 Task: Create a due date automation trigger when advanced on, on the wednesday before a card is due add basic assigned to me at 11:00 AM.
Action: Mouse moved to (1081, 338)
Screenshot: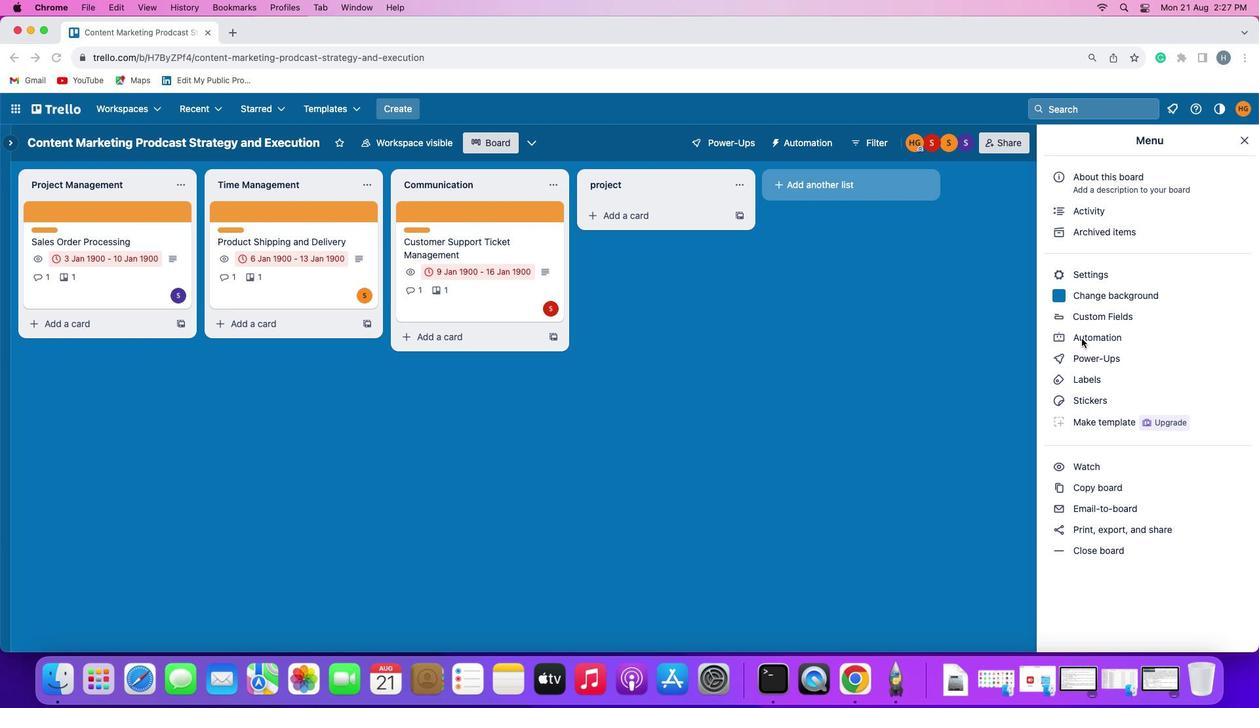 
Action: Mouse pressed left at (1081, 338)
Screenshot: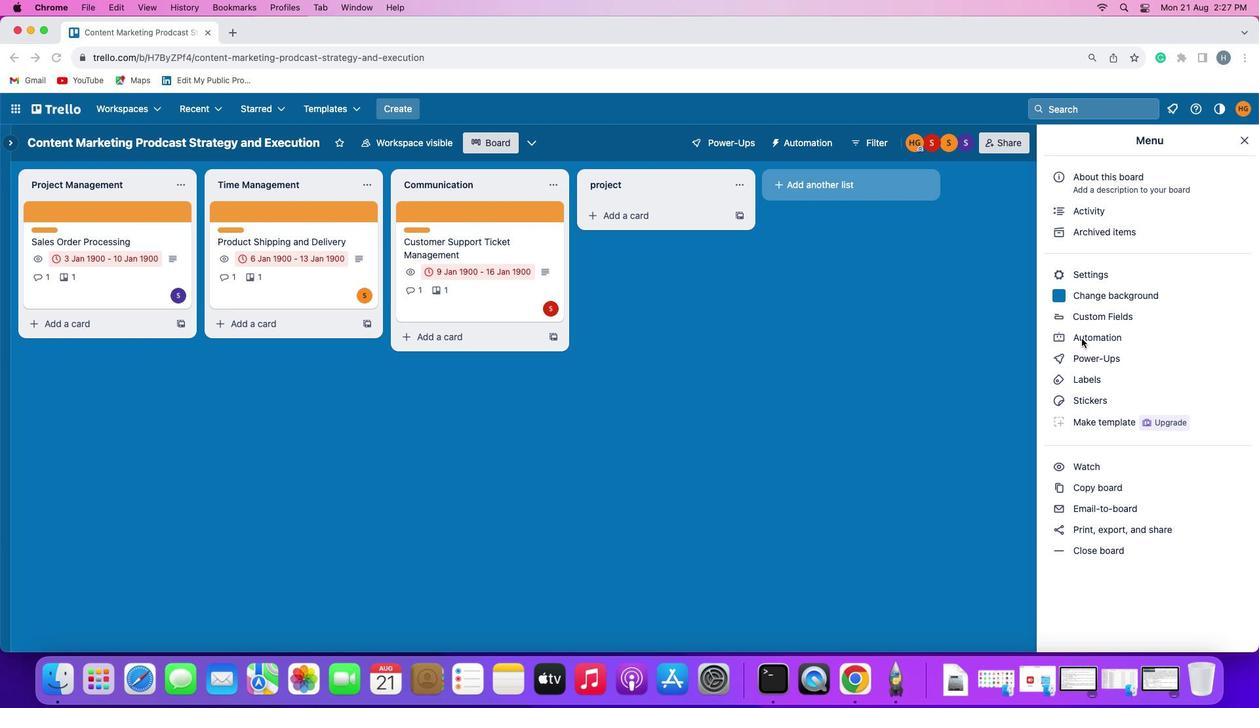 
Action: Mouse pressed left at (1081, 338)
Screenshot: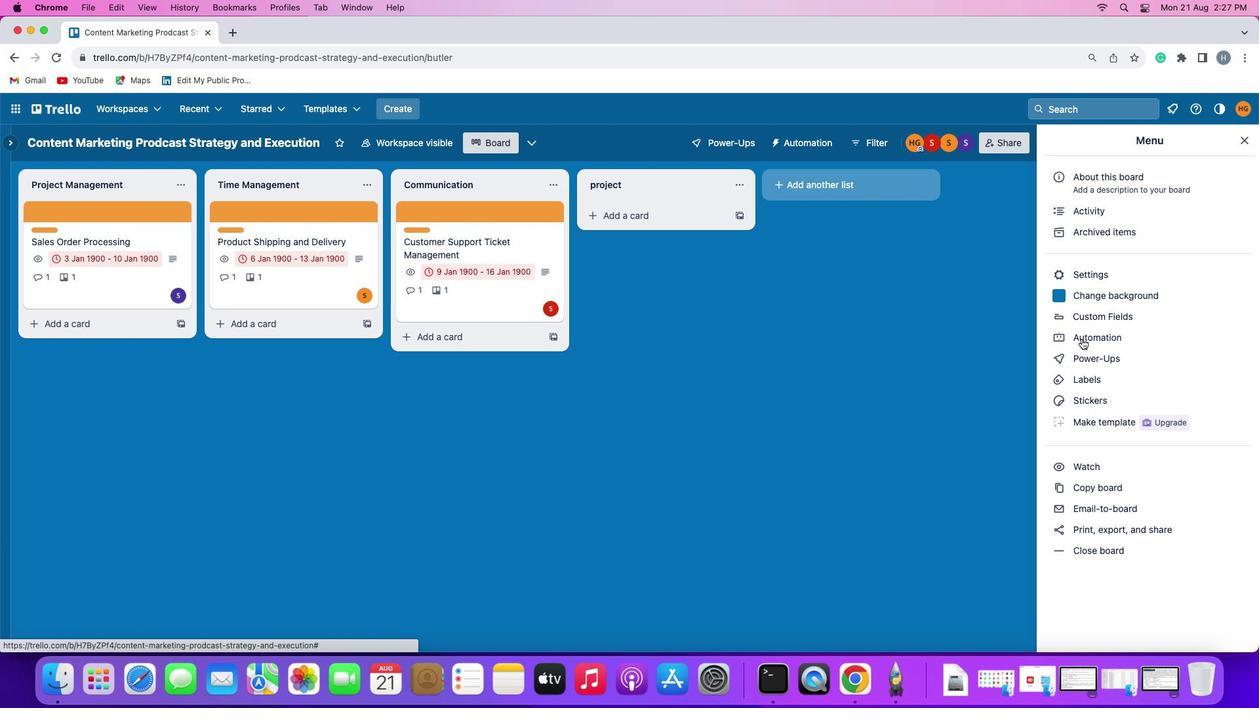 
Action: Mouse moved to (96, 310)
Screenshot: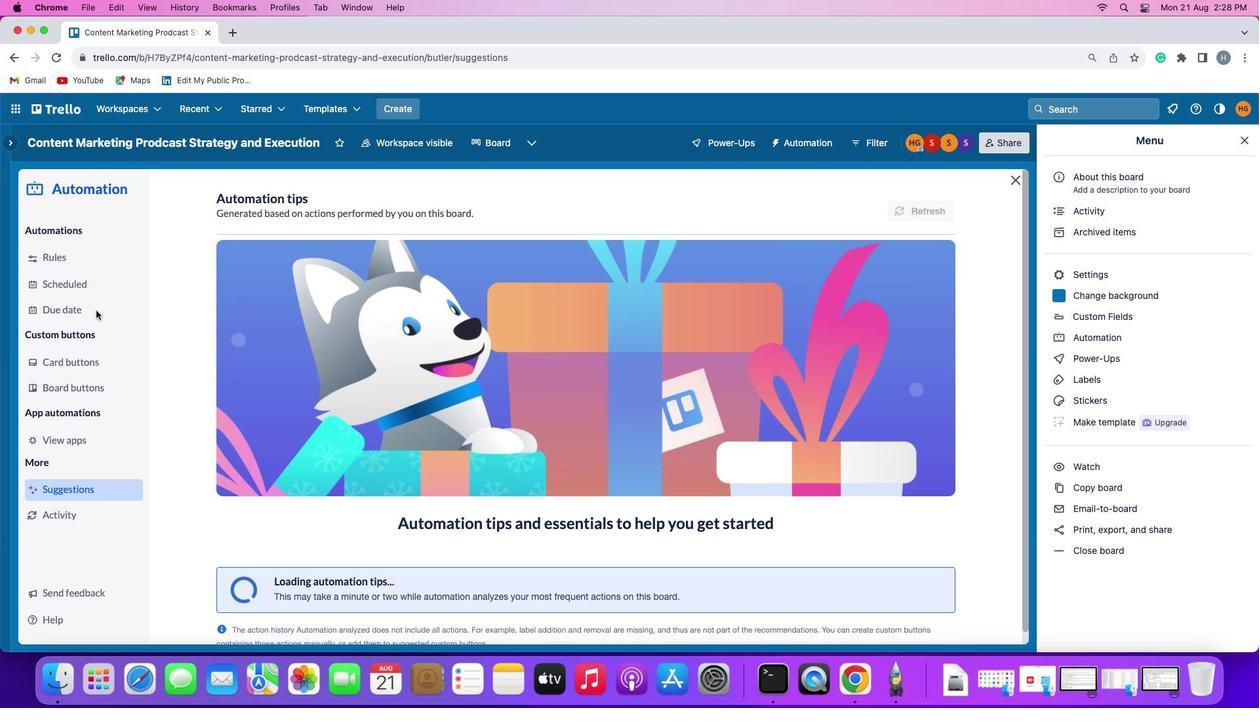 
Action: Mouse pressed left at (96, 310)
Screenshot: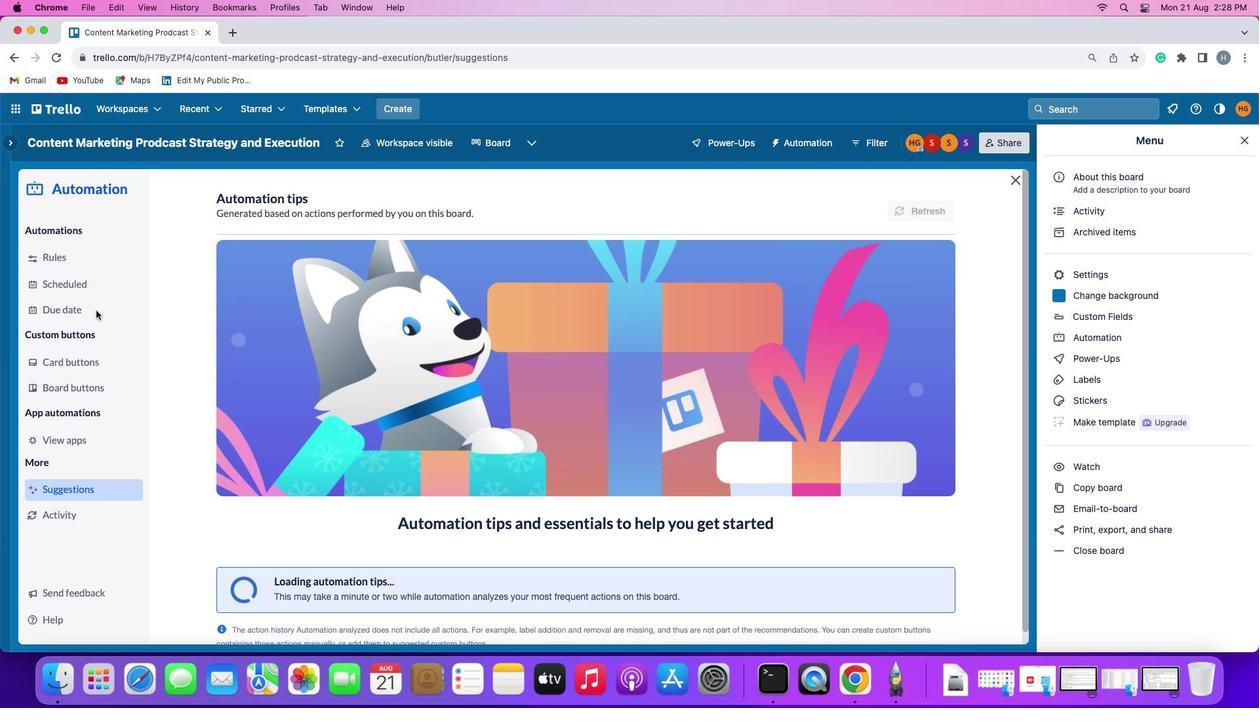 
Action: Mouse moved to (876, 204)
Screenshot: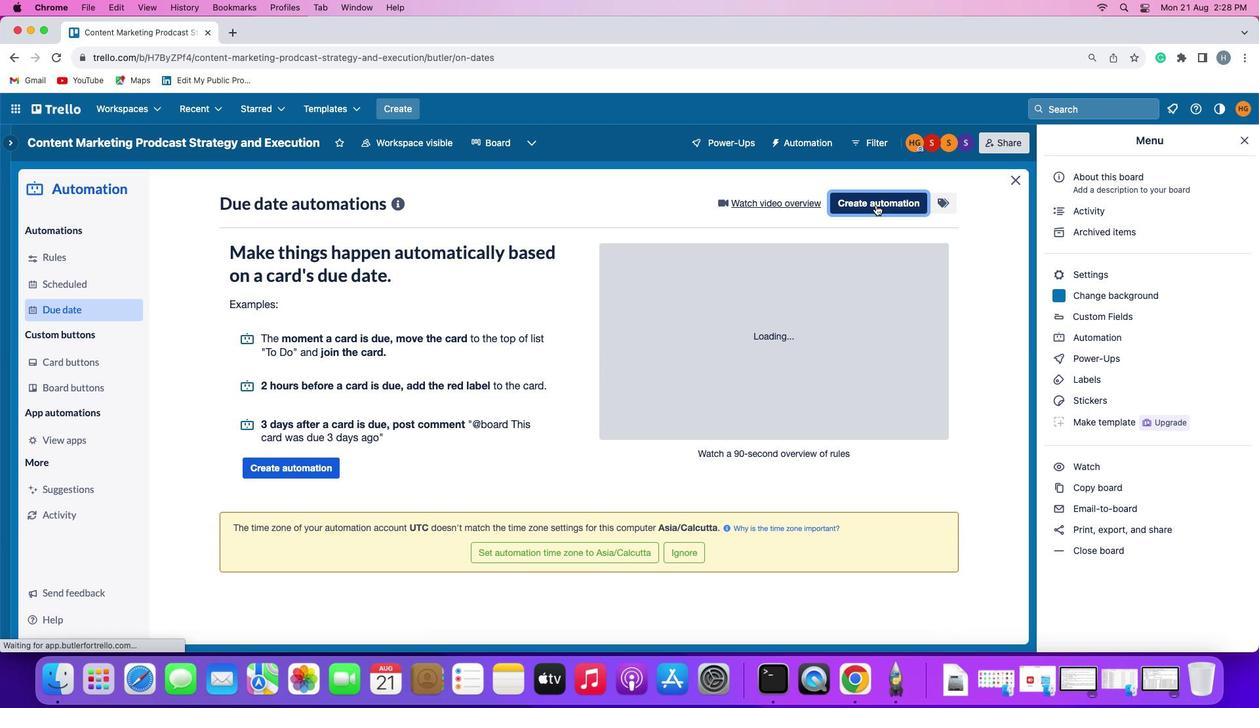 
Action: Mouse pressed left at (876, 204)
Screenshot: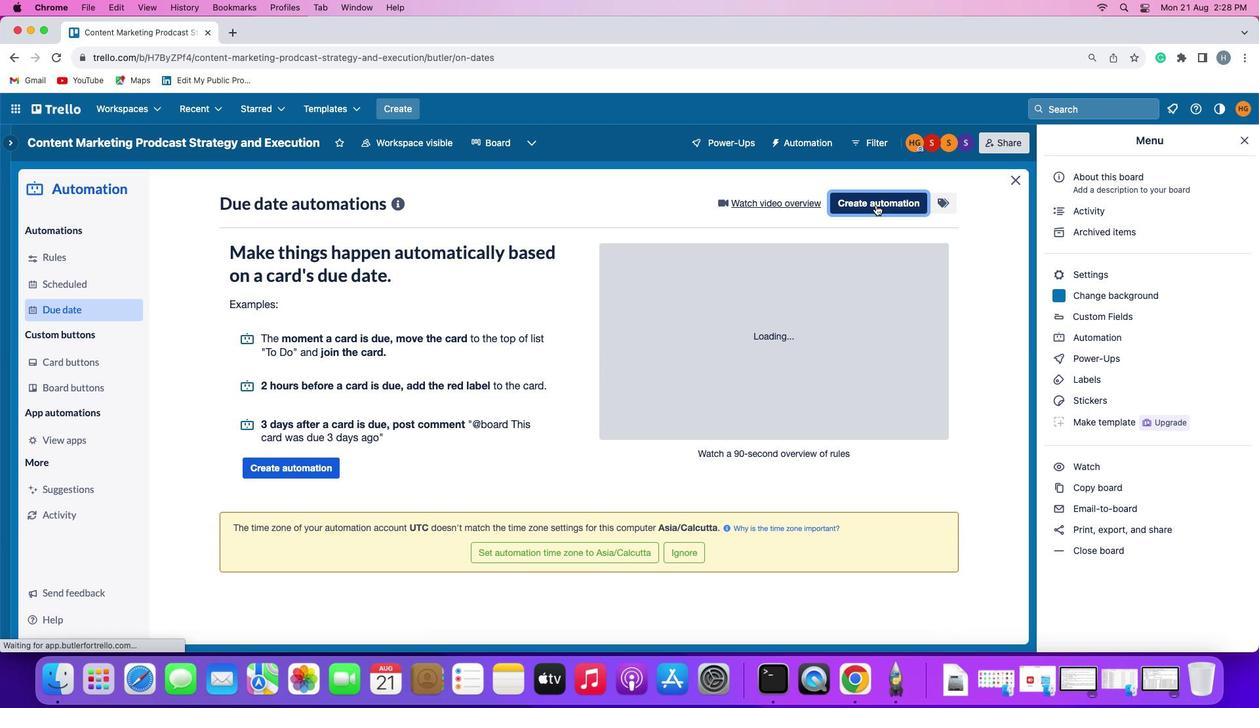 
Action: Mouse moved to (288, 331)
Screenshot: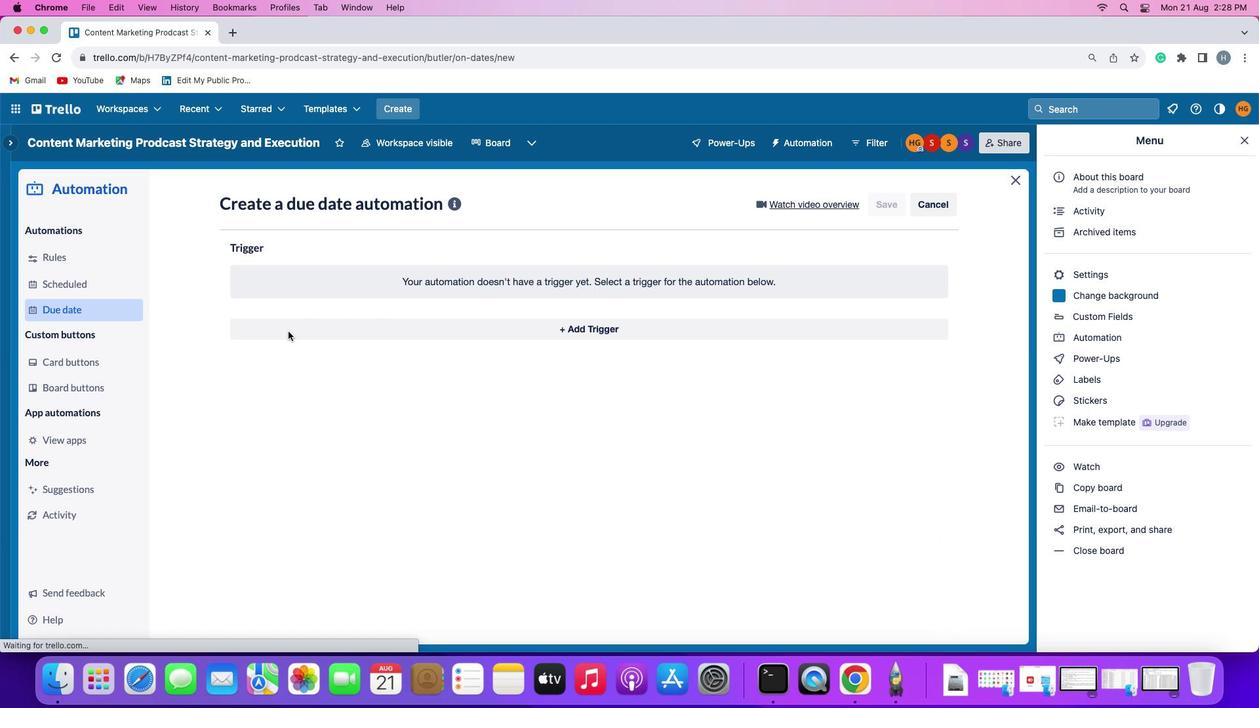 
Action: Mouse pressed left at (288, 331)
Screenshot: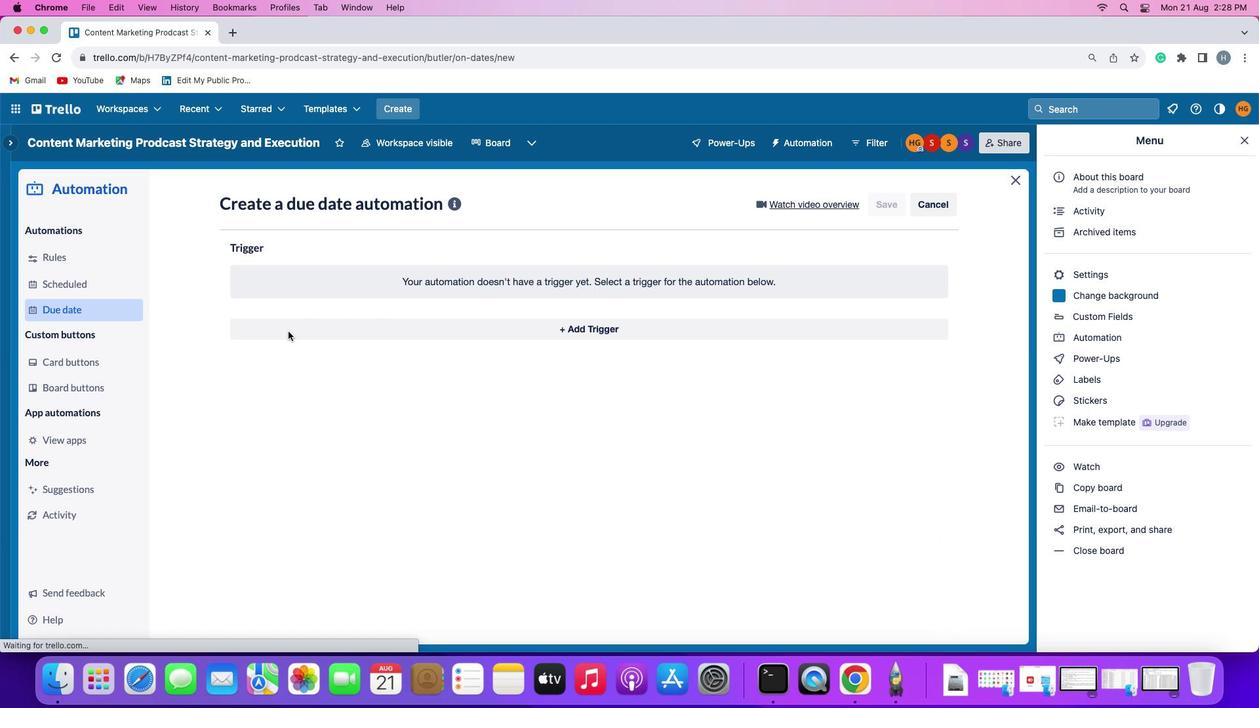 
Action: Mouse moved to (278, 568)
Screenshot: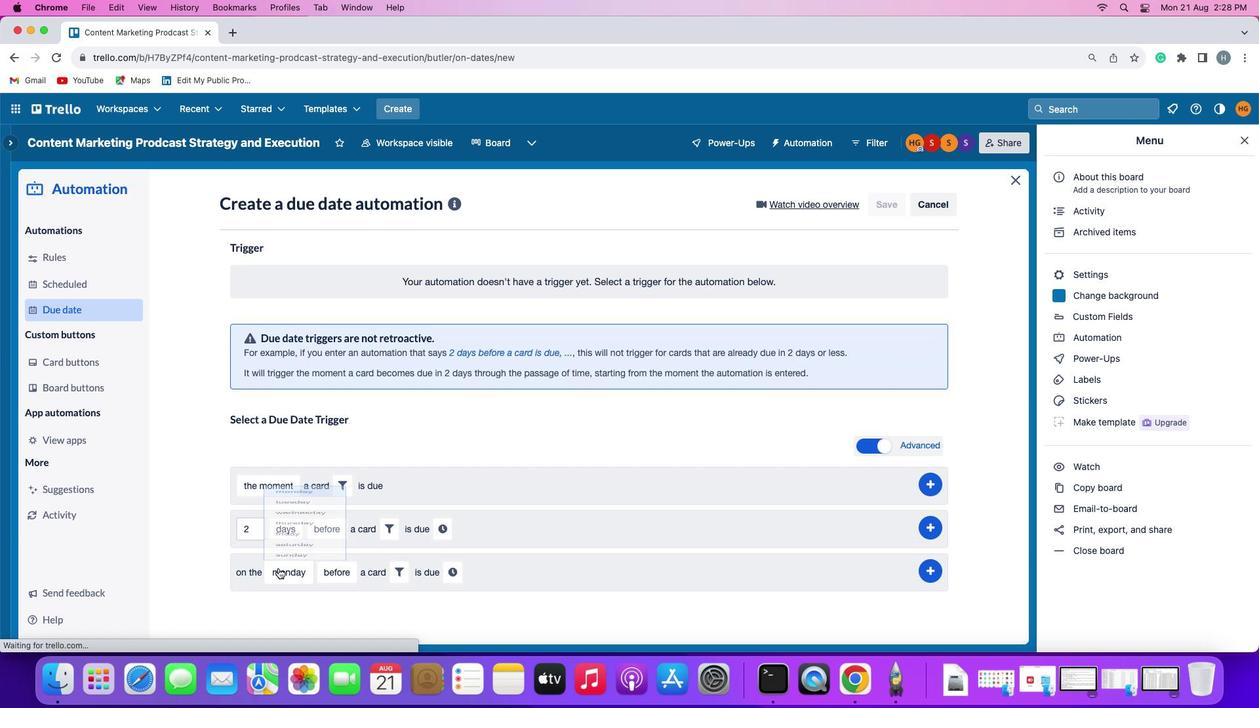 
Action: Mouse pressed left at (278, 568)
Screenshot: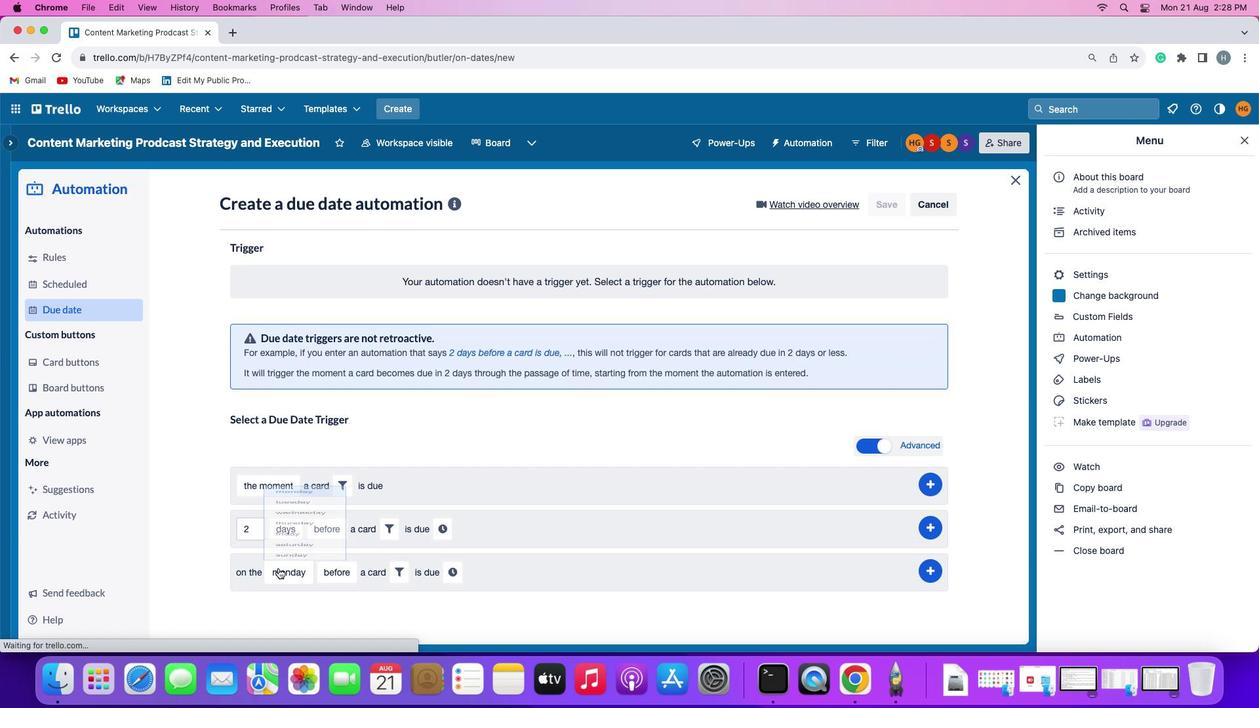
Action: Mouse moved to (297, 442)
Screenshot: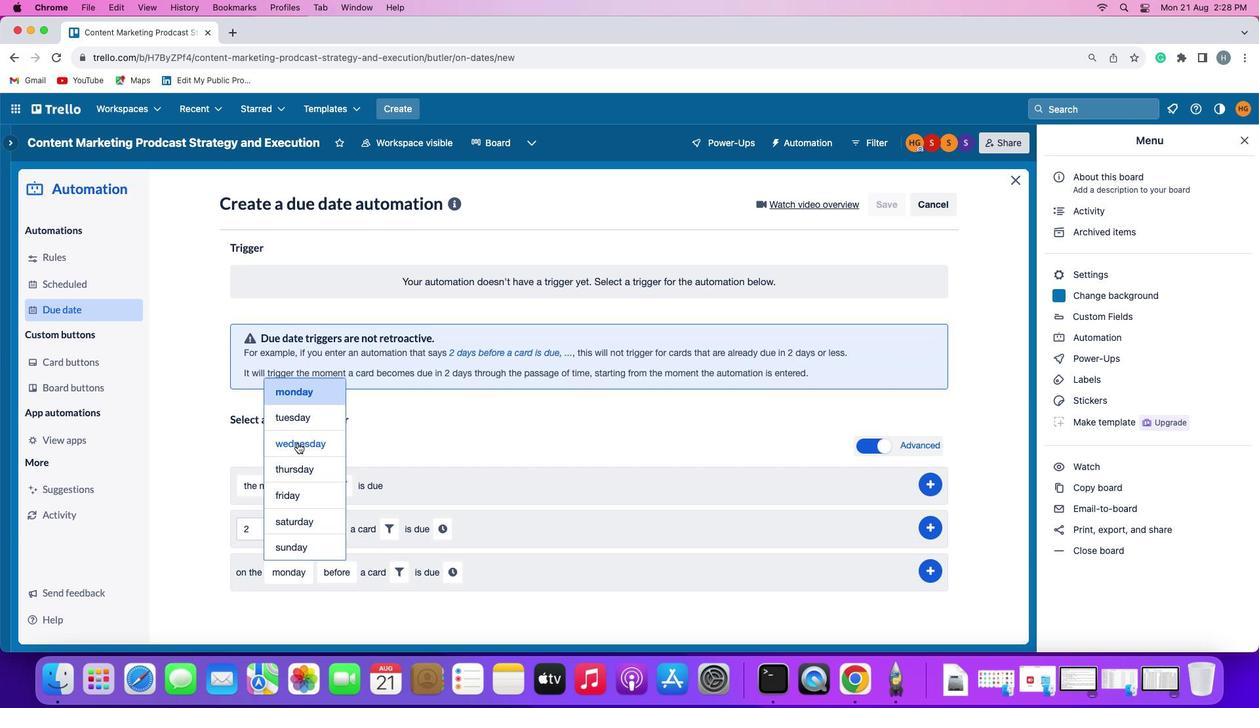 
Action: Mouse pressed left at (297, 442)
Screenshot: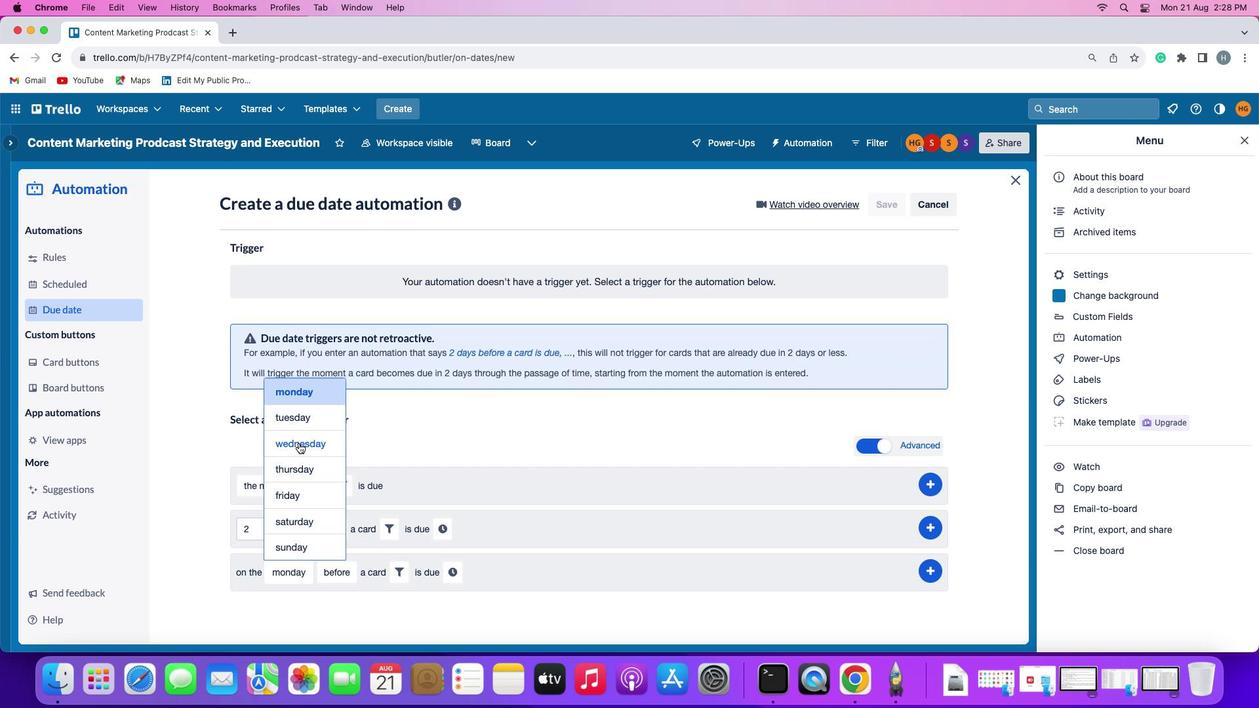 
Action: Mouse moved to (342, 571)
Screenshot: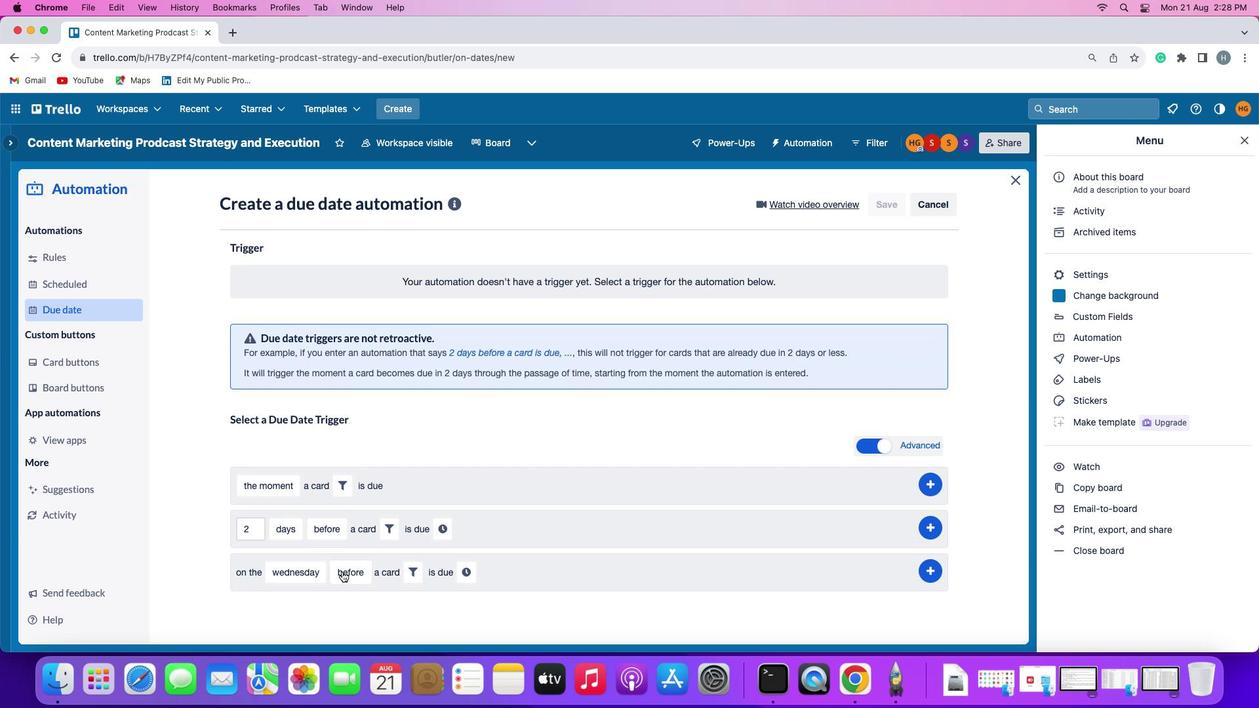 
Action: Mouse pressed left at (342, 571)
Screenshot: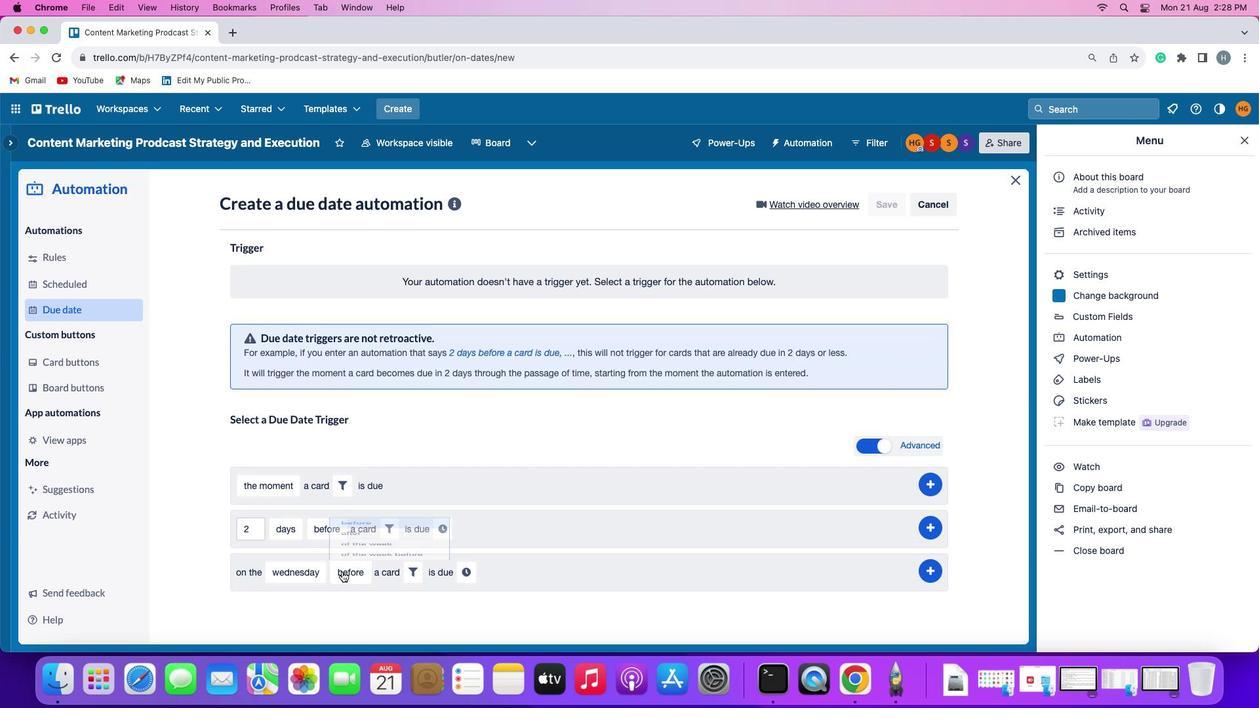 
Action: Mouse moved to (394, 466)
Screenshot: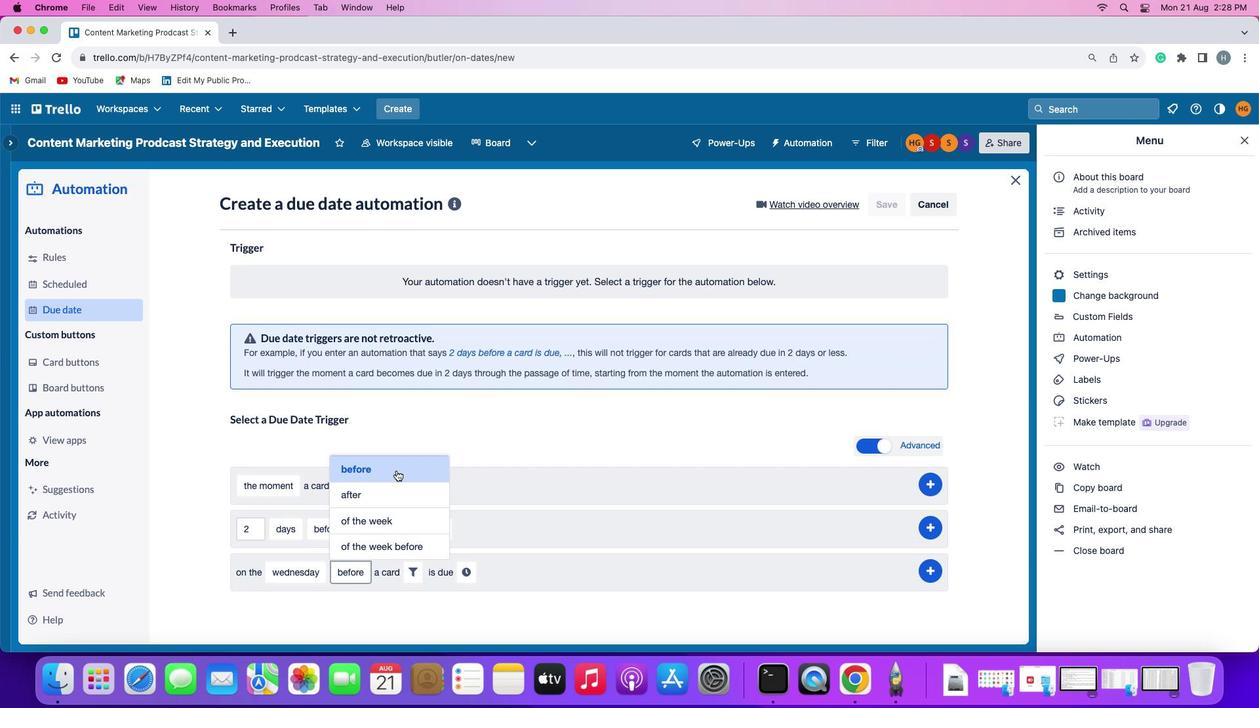 
Action: Mouse pressed left at (394, 466)
Screenshot: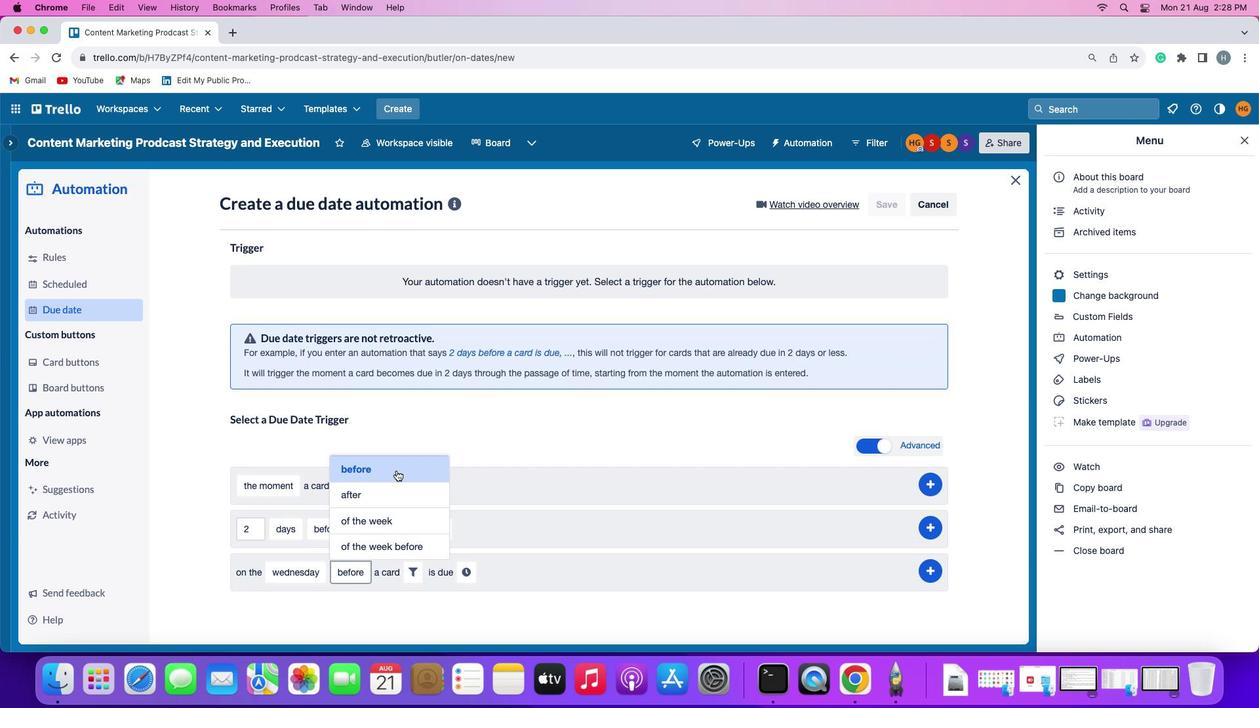 
Action: Mouse moved to (413, 577)
Screenshot: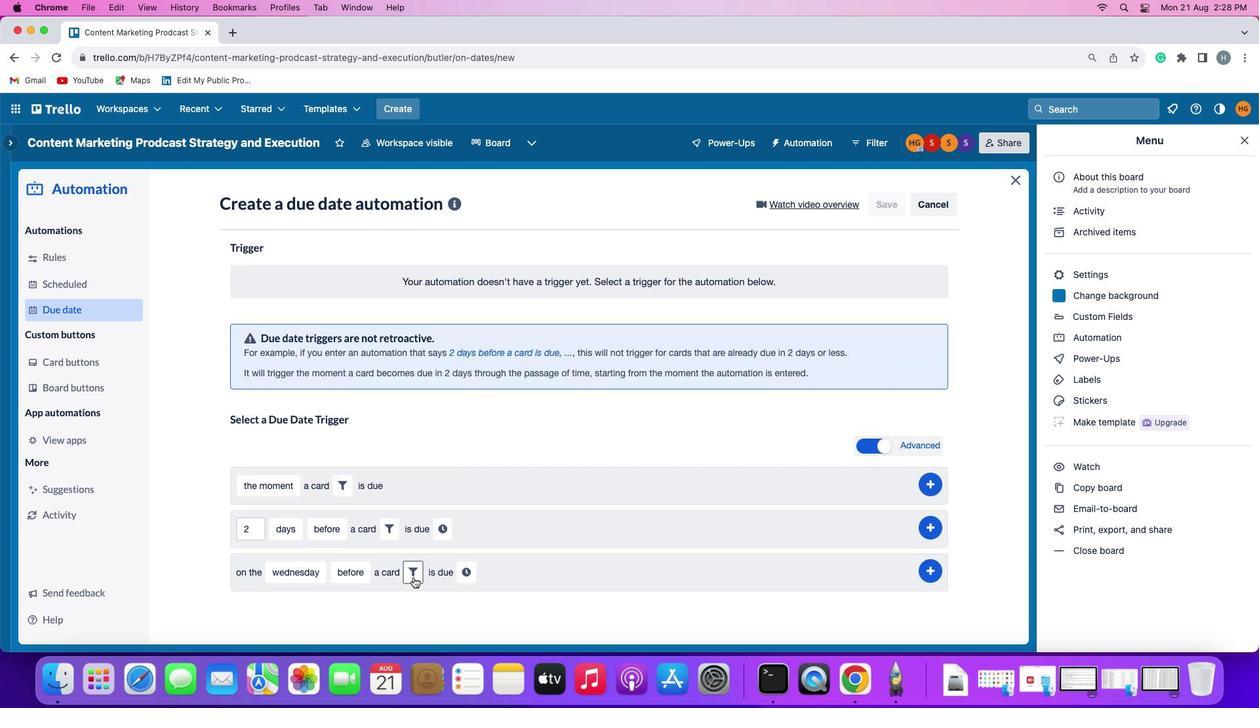 
Action: Mouse pressed left at (413, 577)
Screenshot: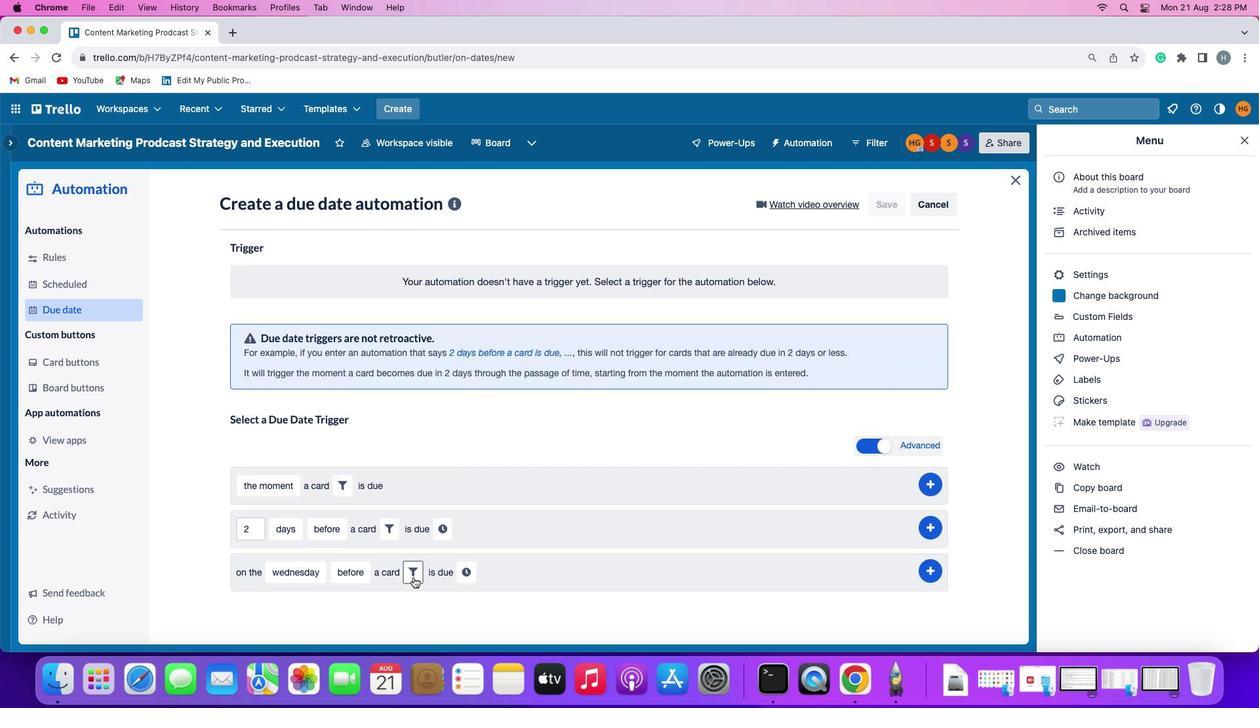 
Action: Mouse moved to (379, 607)
Screenshot: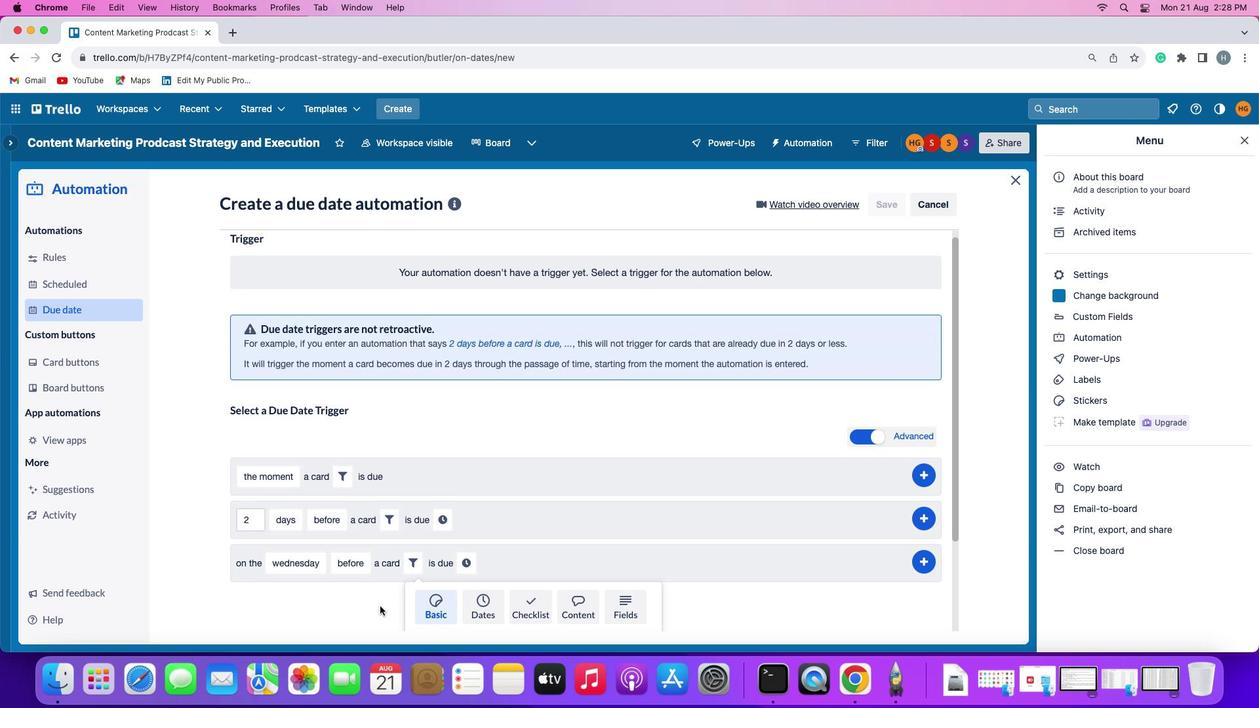 
Action: Mouse scrolled (379, 607) with delta (0, 0)
Screenshot: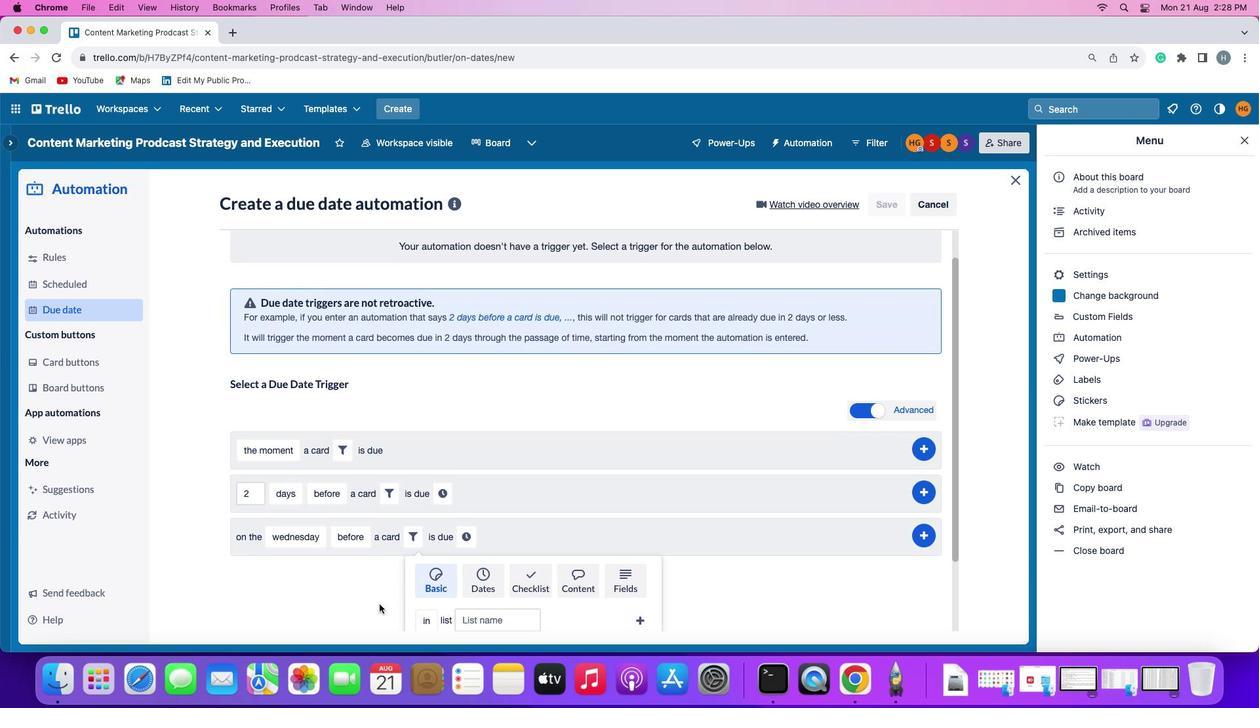 
Action: Mouse moved to (379, 606)
Screenshot: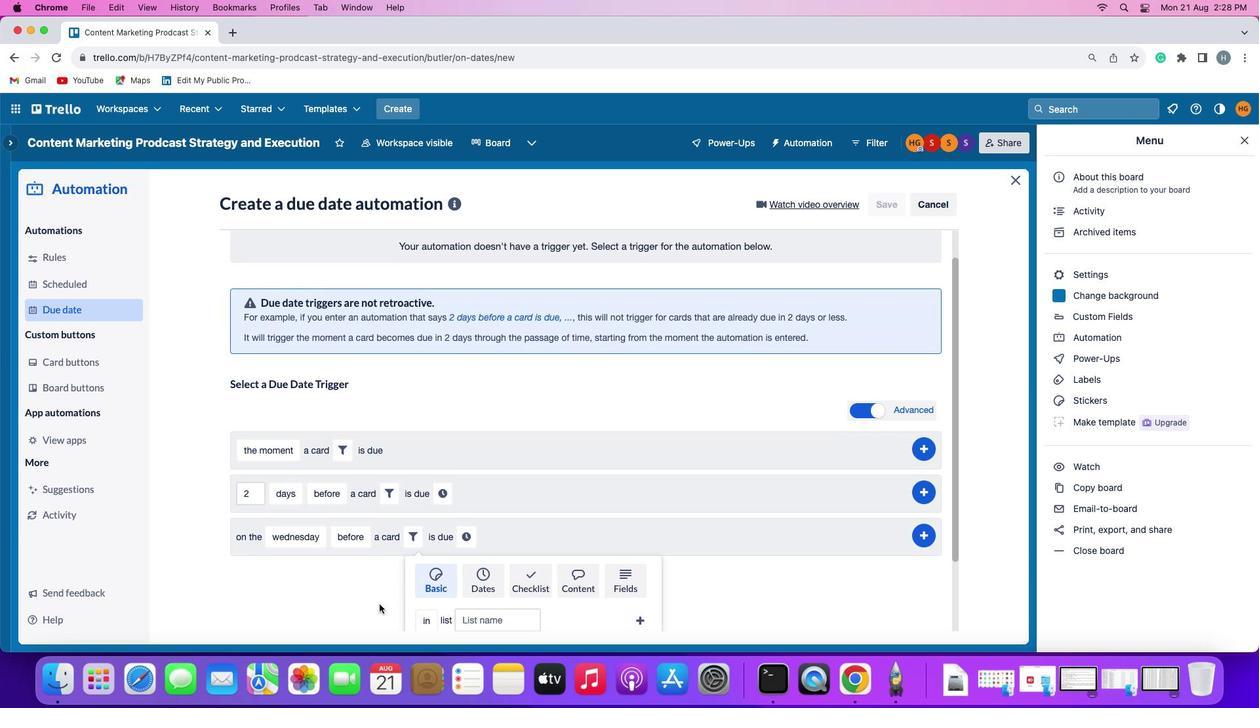 
Action: Mouse scrolled (379, 606) with delta (0, 0)
Screenshot: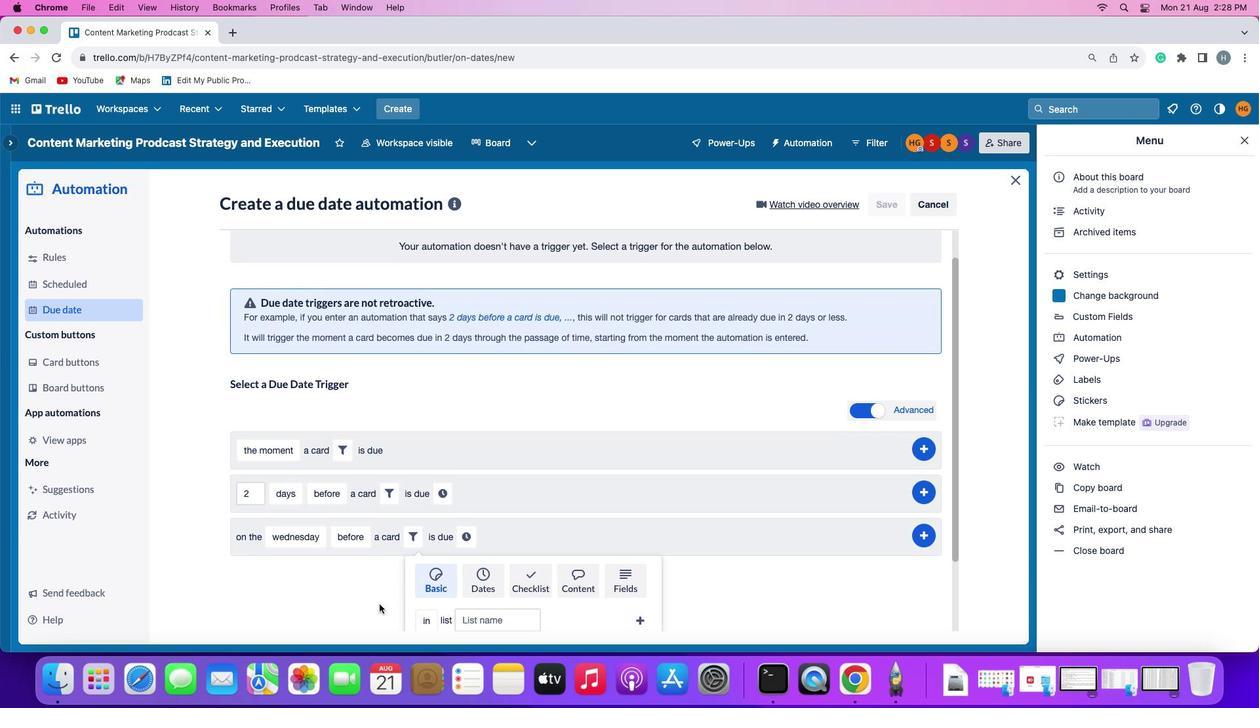 
Action: Mouse scrolled (379, 606) with delta (0, -2)
Screenshot: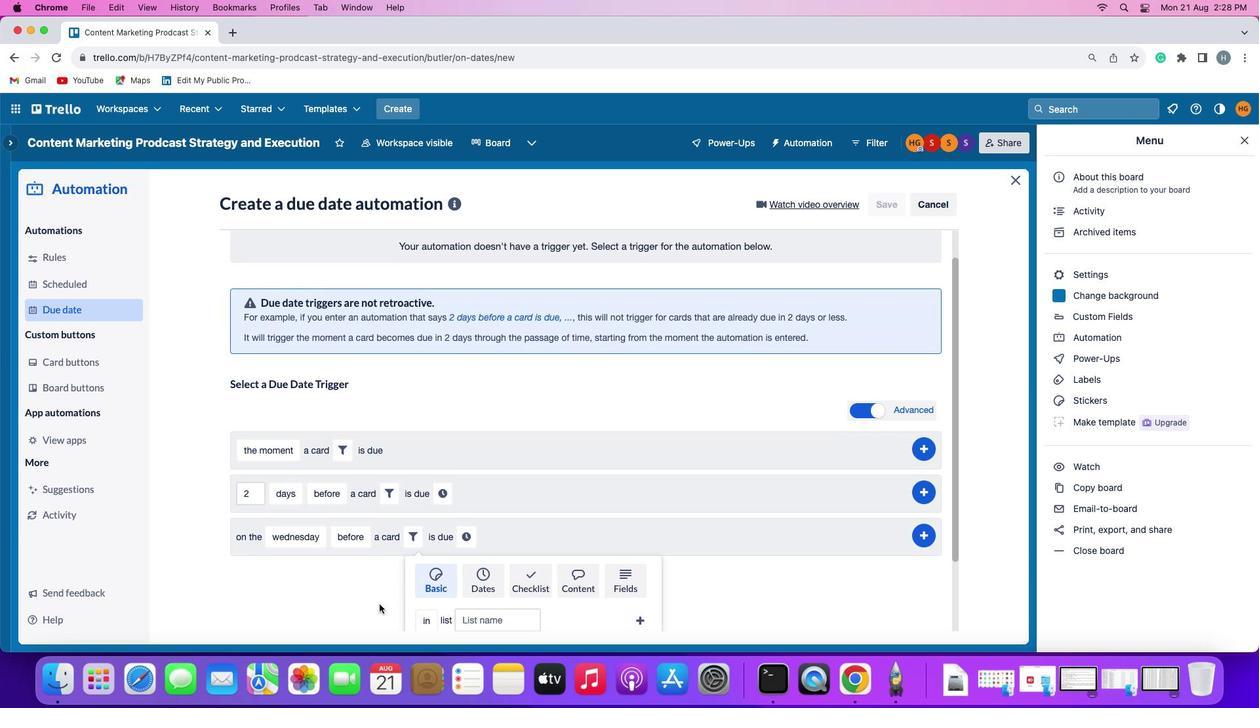 
Action: Mouse moved to (379, 606)
Screenshot: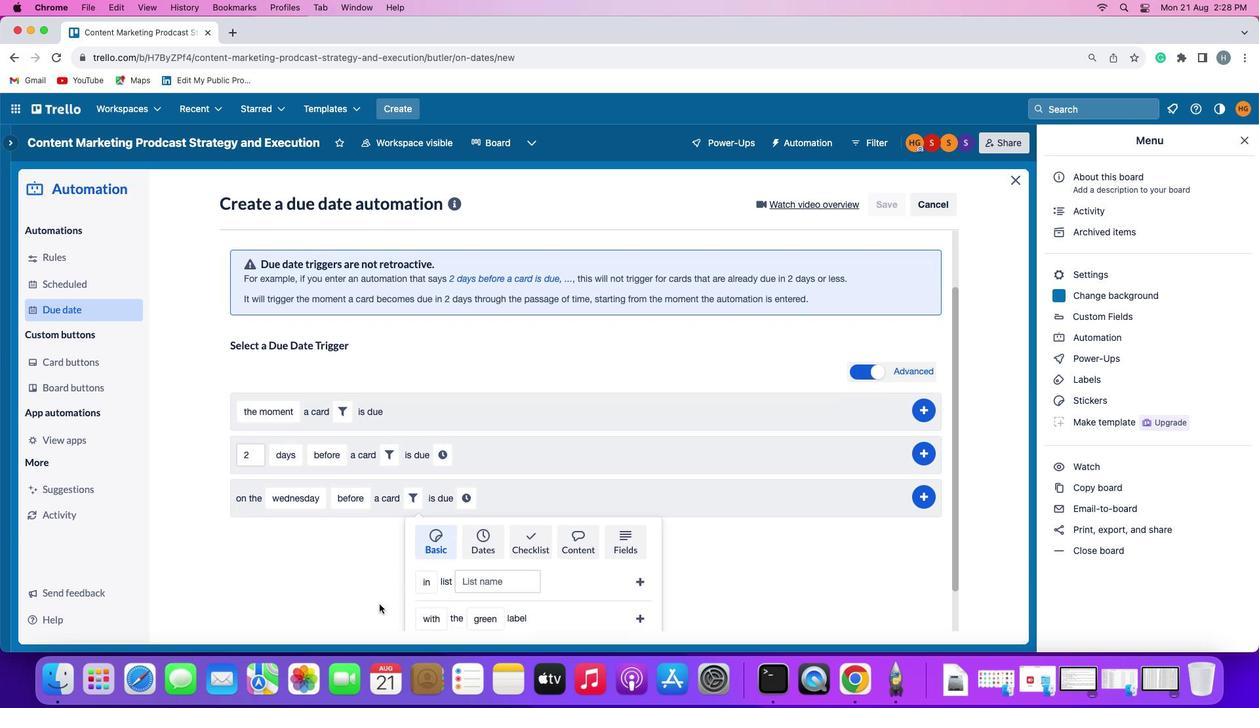 
Action: Mouse scrolled (379, 606) with delta (0, -3)
Screenshot: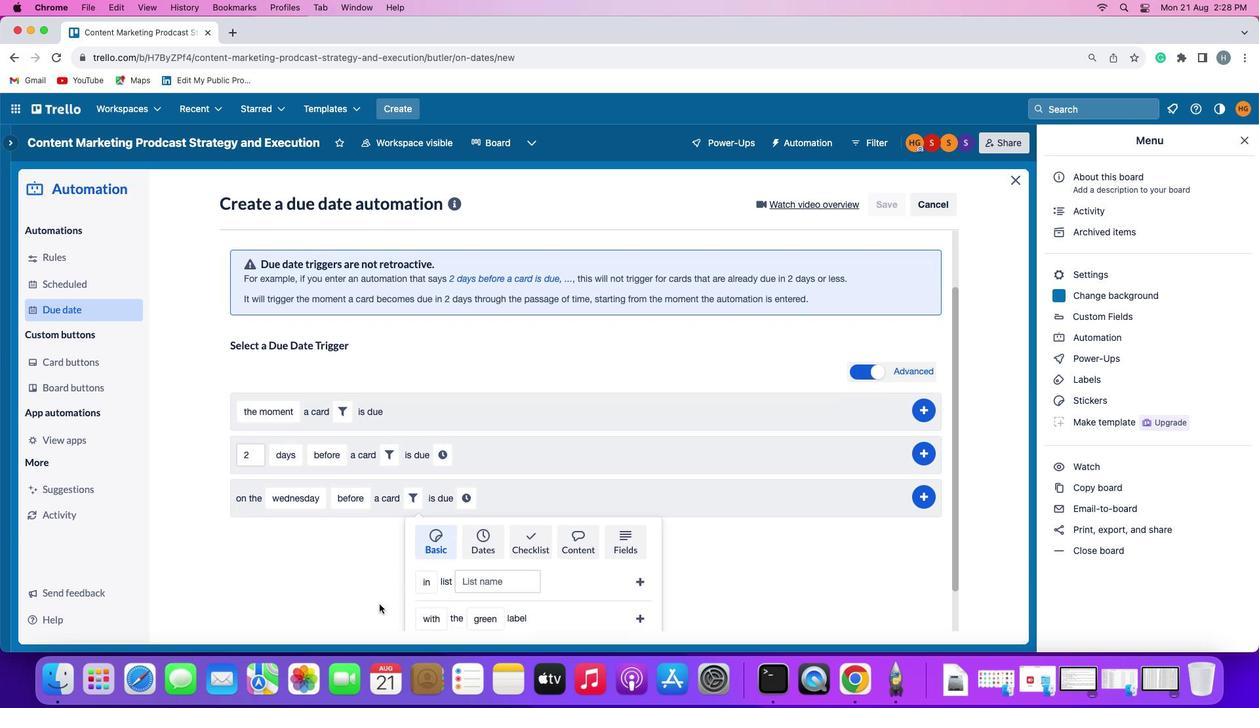 
Action: Mouse moved to (379, 605)
Screenshot: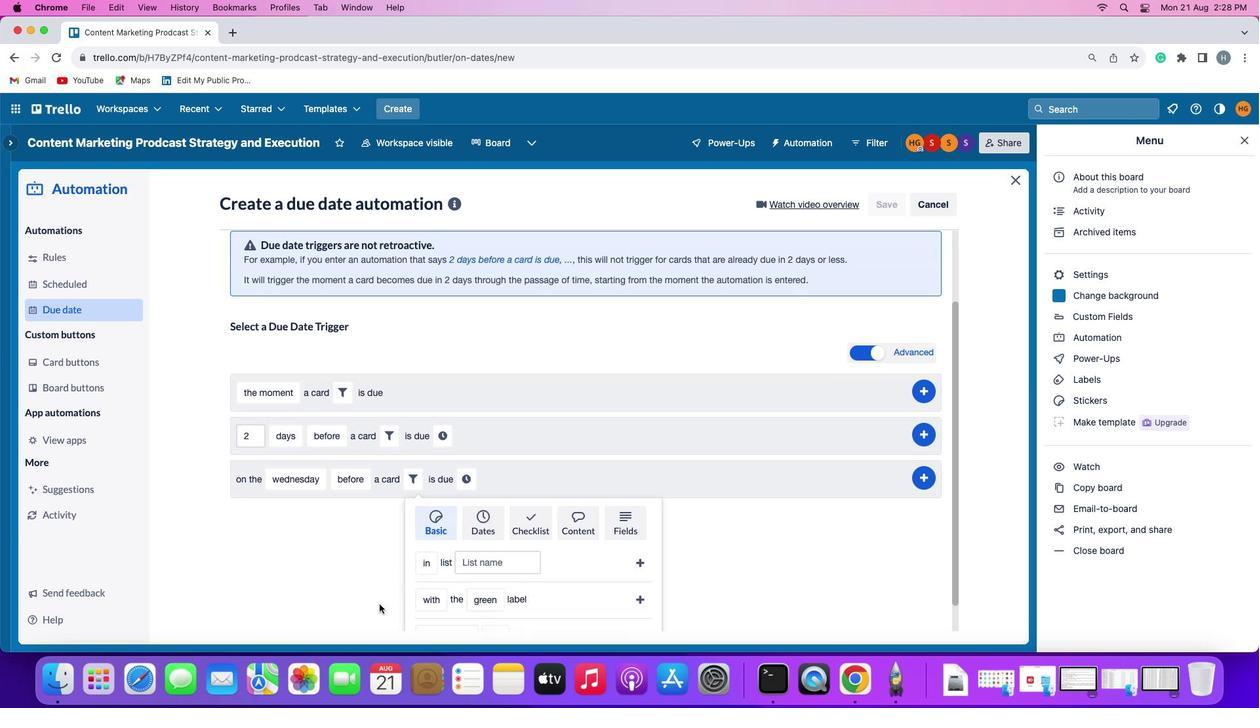 
Action: Mouse scrolled (379, 605) with delta (0, -3)
Screenshot: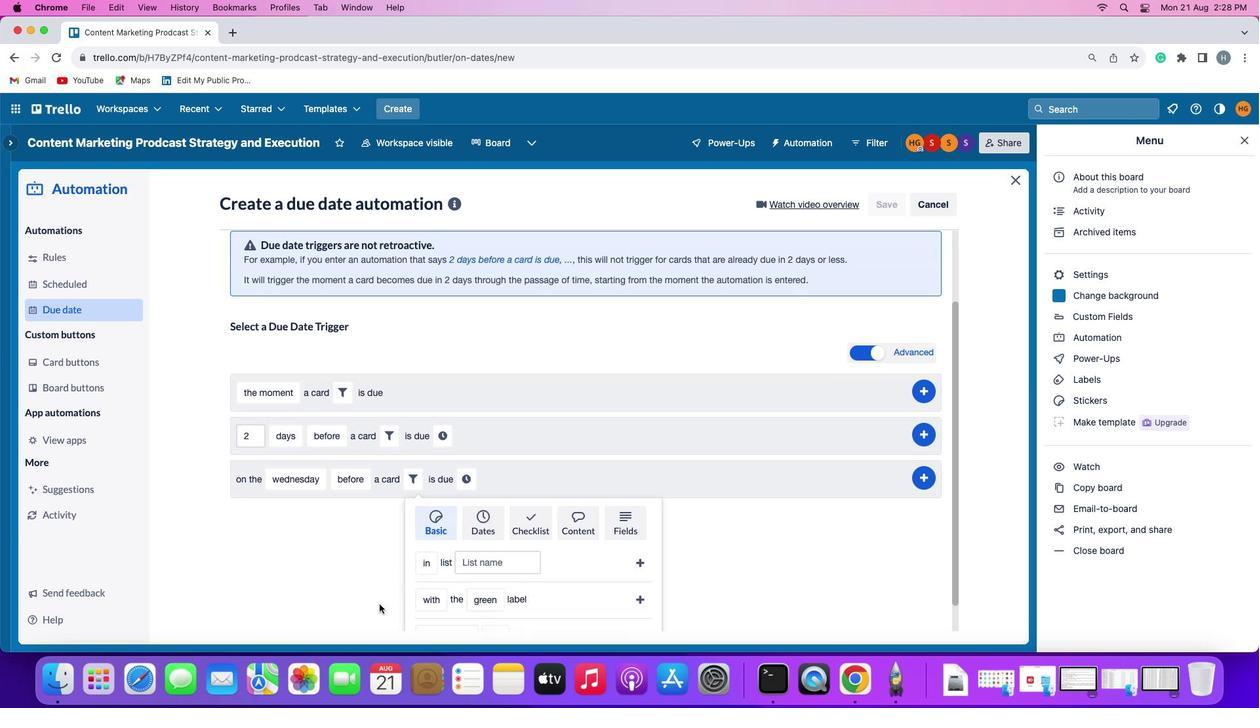 
Action: Mouse moved to (379, 603)
Screenshot: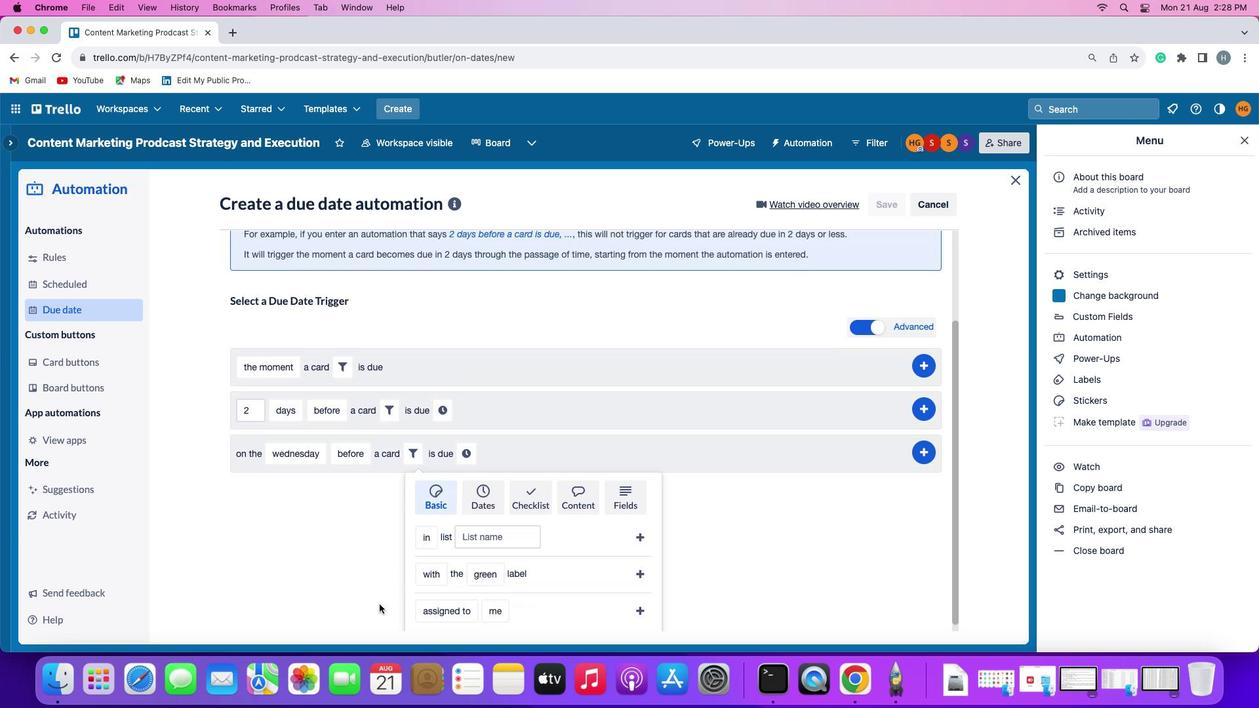 
Action: Mouse scrolled (379, 603) with delta (0, 0)
Screenshot: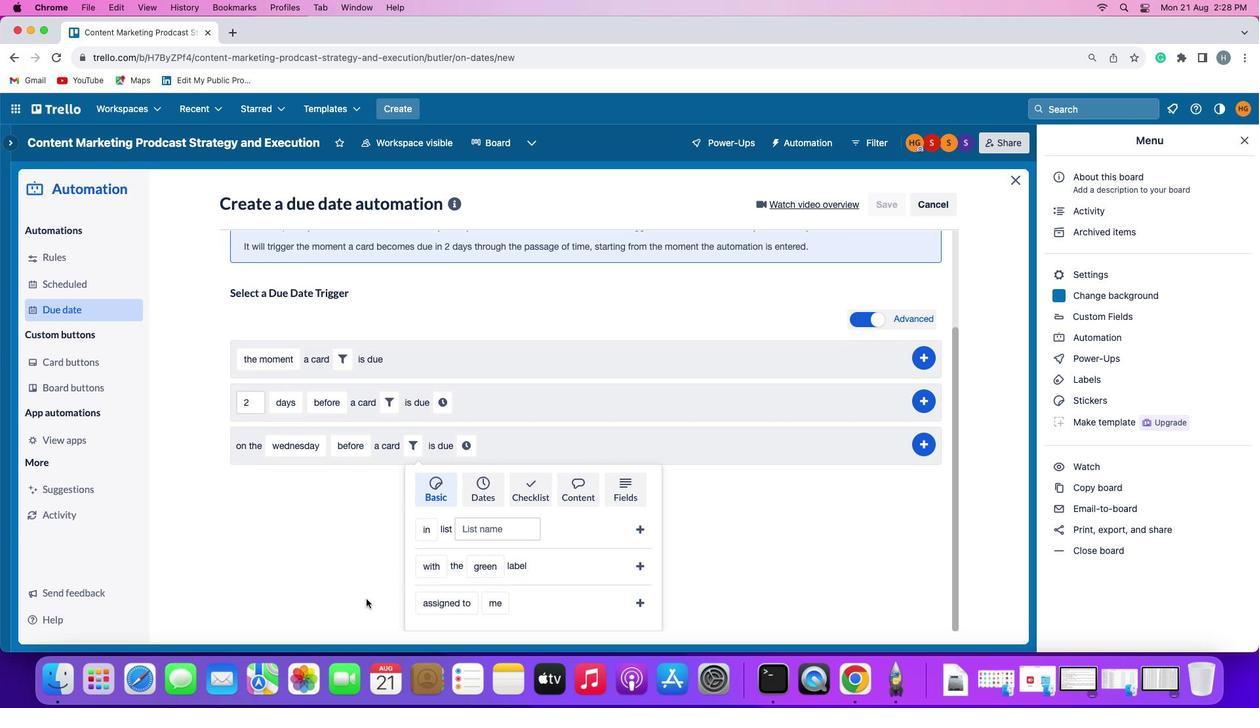 
Action: Mouse moved to (378, 603)
Screenshot: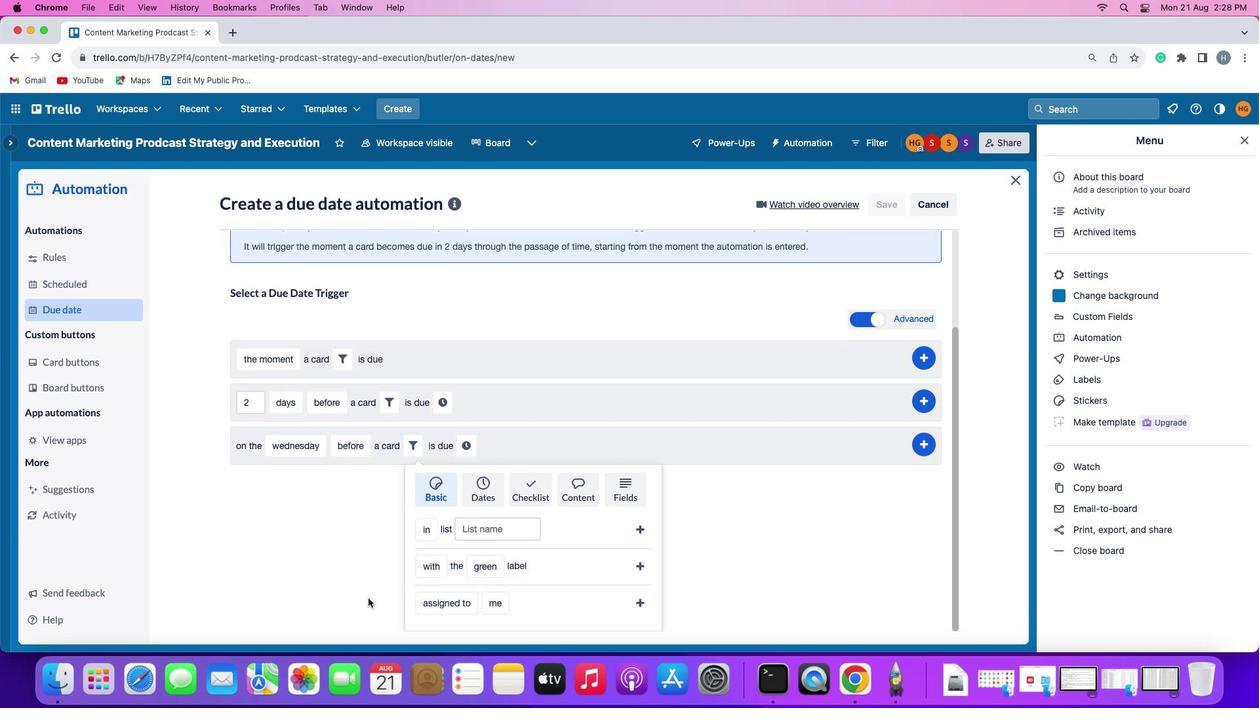 
Action: Mouse scrolled (378, 603) with delta (0, 0)
Screenshot: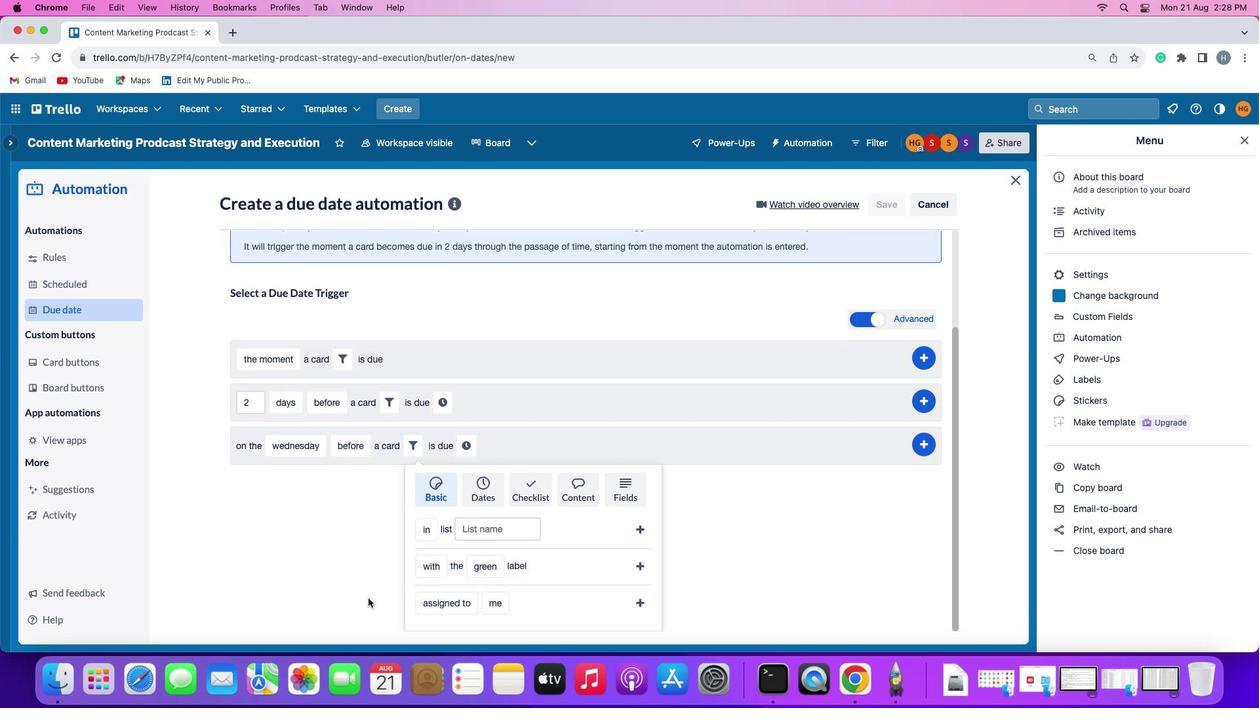 
Action: Mouse moved to (373, 601)
Screenshot: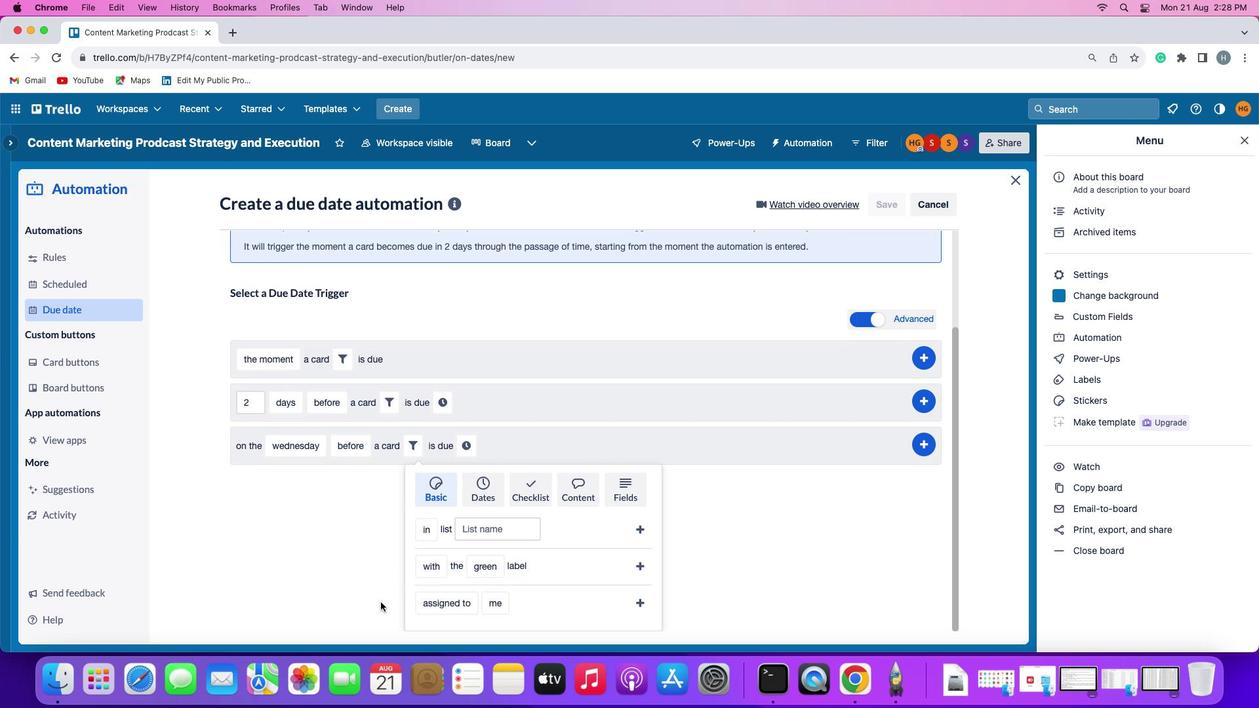 
Action: Mouse scrolled (373, 601) with delta (0, -1)
Screenshot: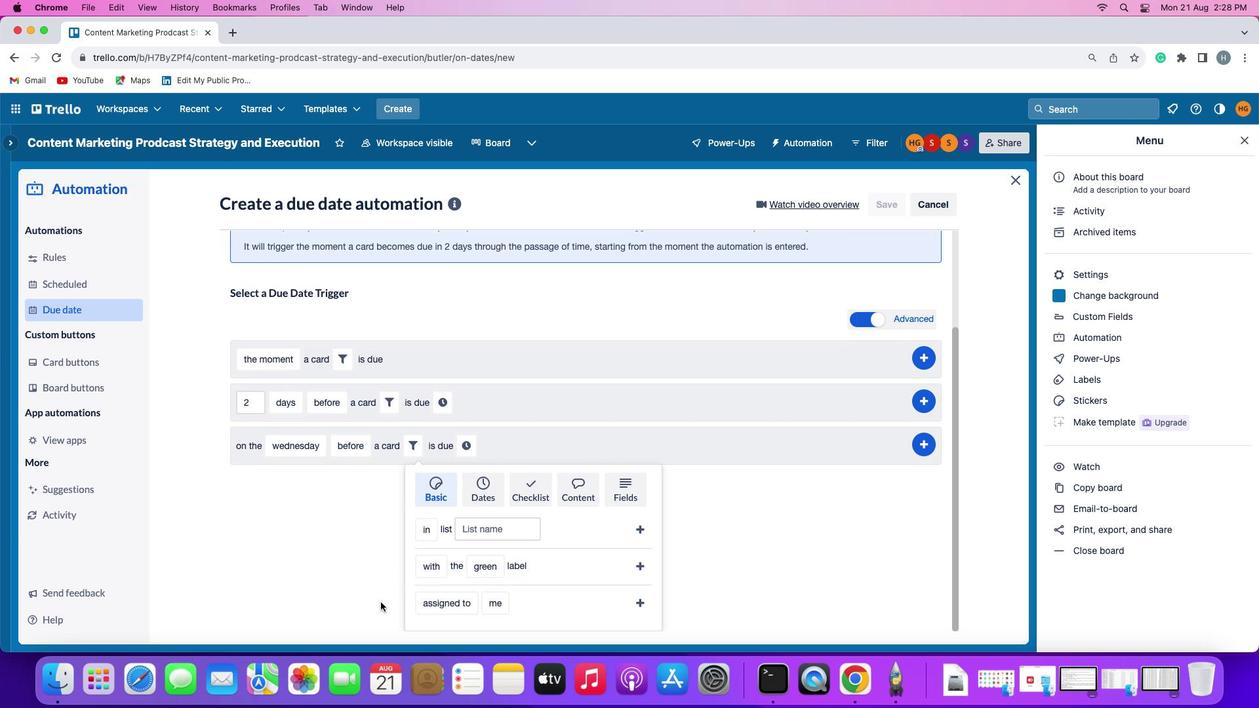 
Action: Mouse moved to (442, 600)
Screenshot: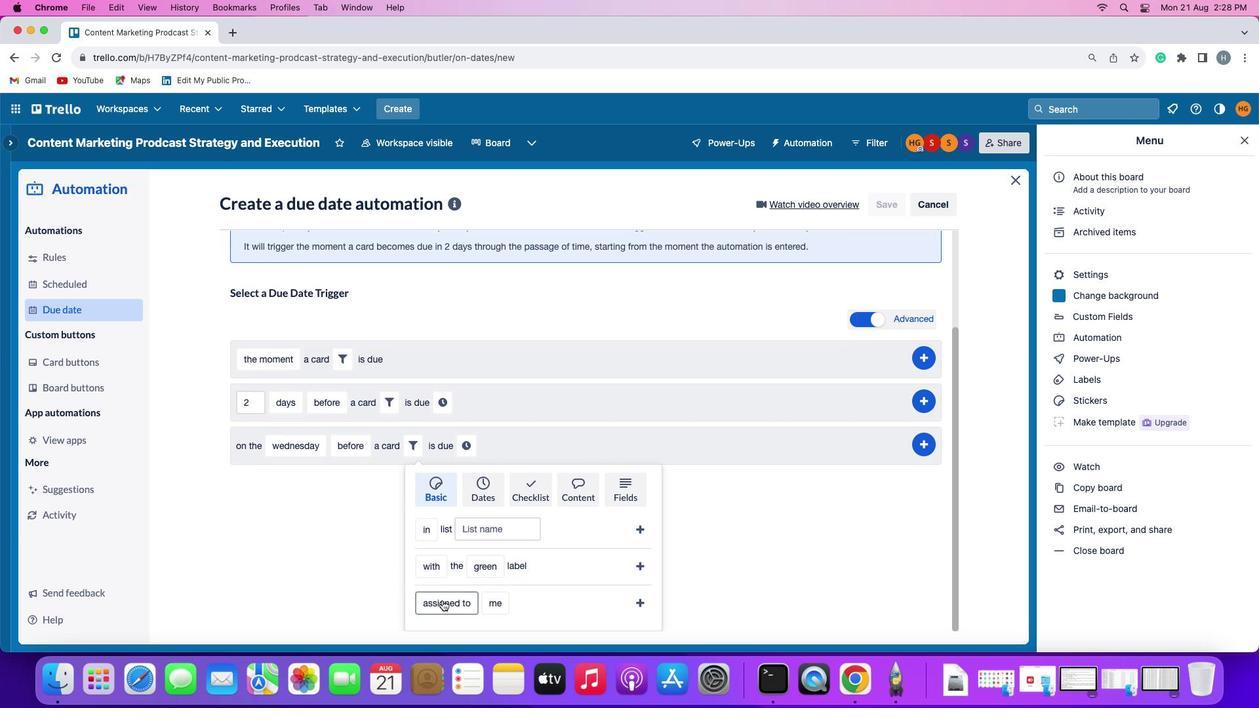
Action: Mouse pressed left at (442, 600)
Screenshot: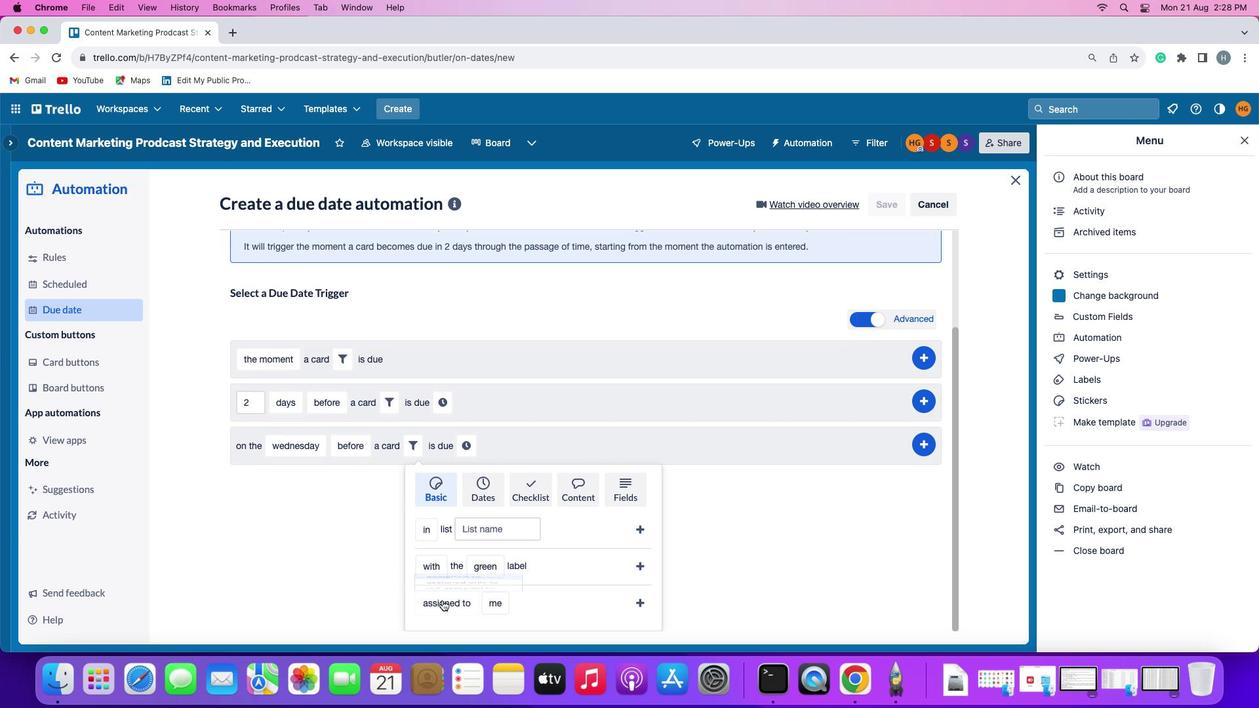 
Action: Mouse moved to (475, 529)
Screenshot: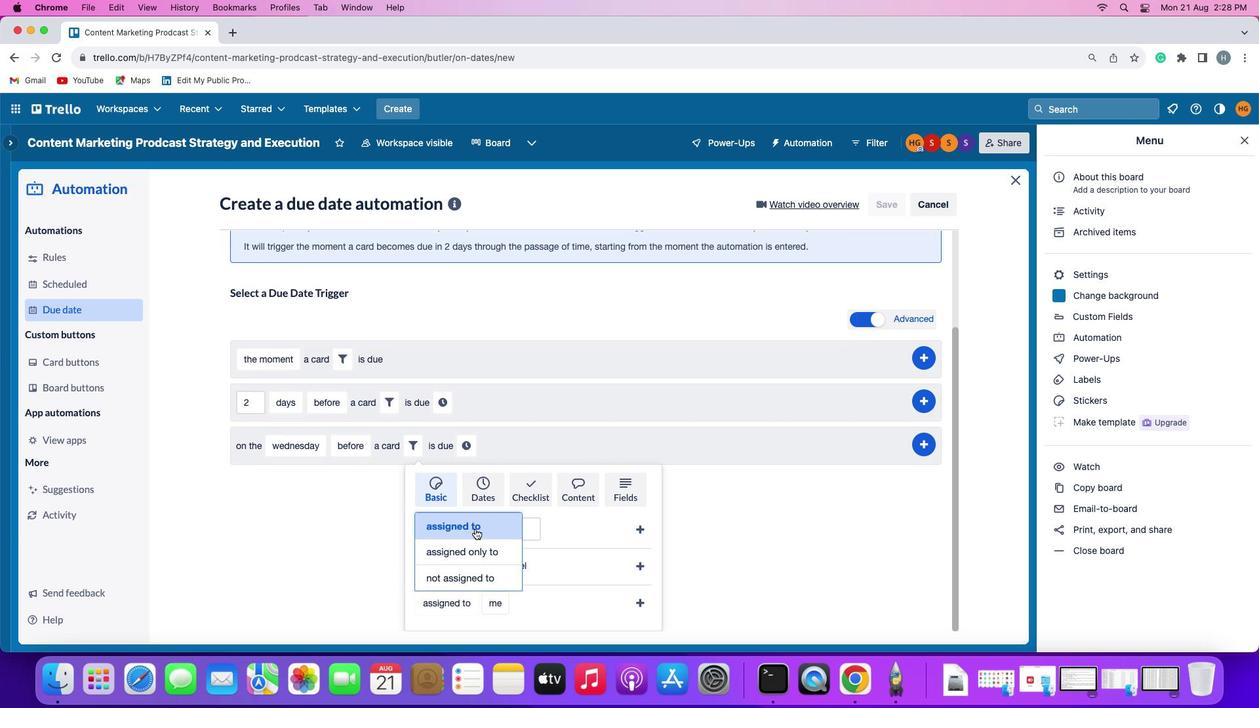 
Action: Mouse pressed left at (475, 529)
Screenshot: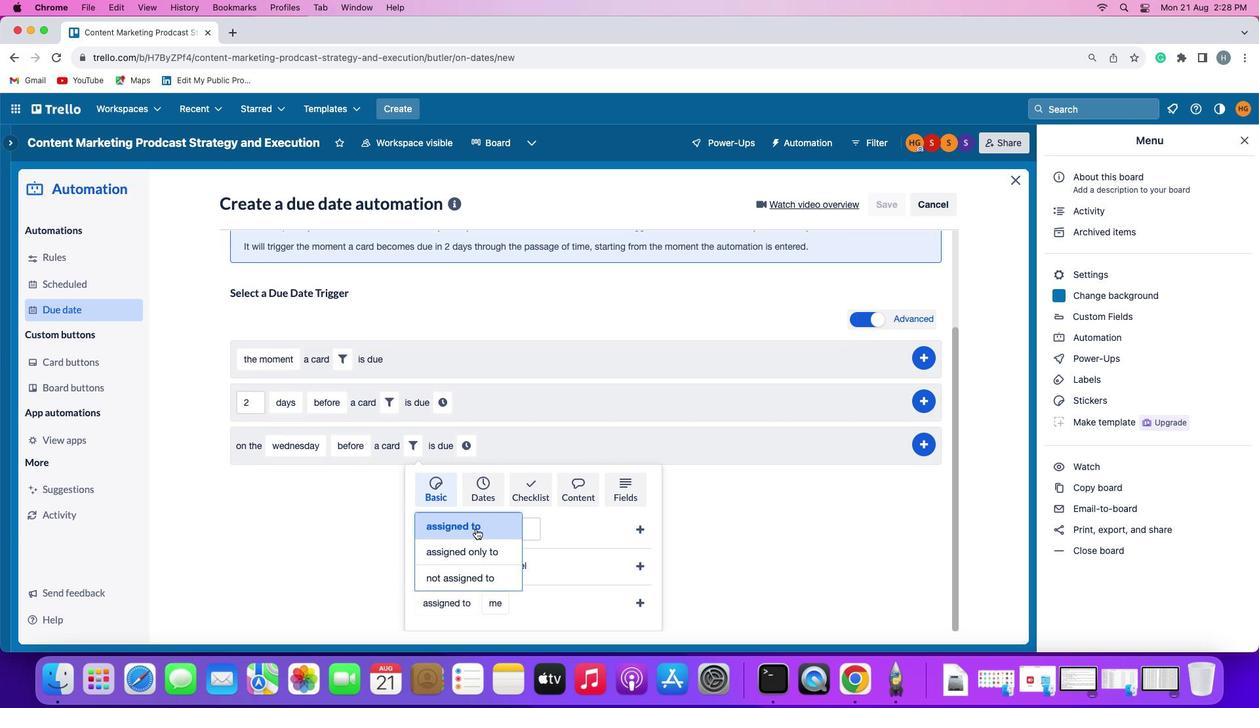 
Action: Mouse moved to (497, 601)
Screenshot: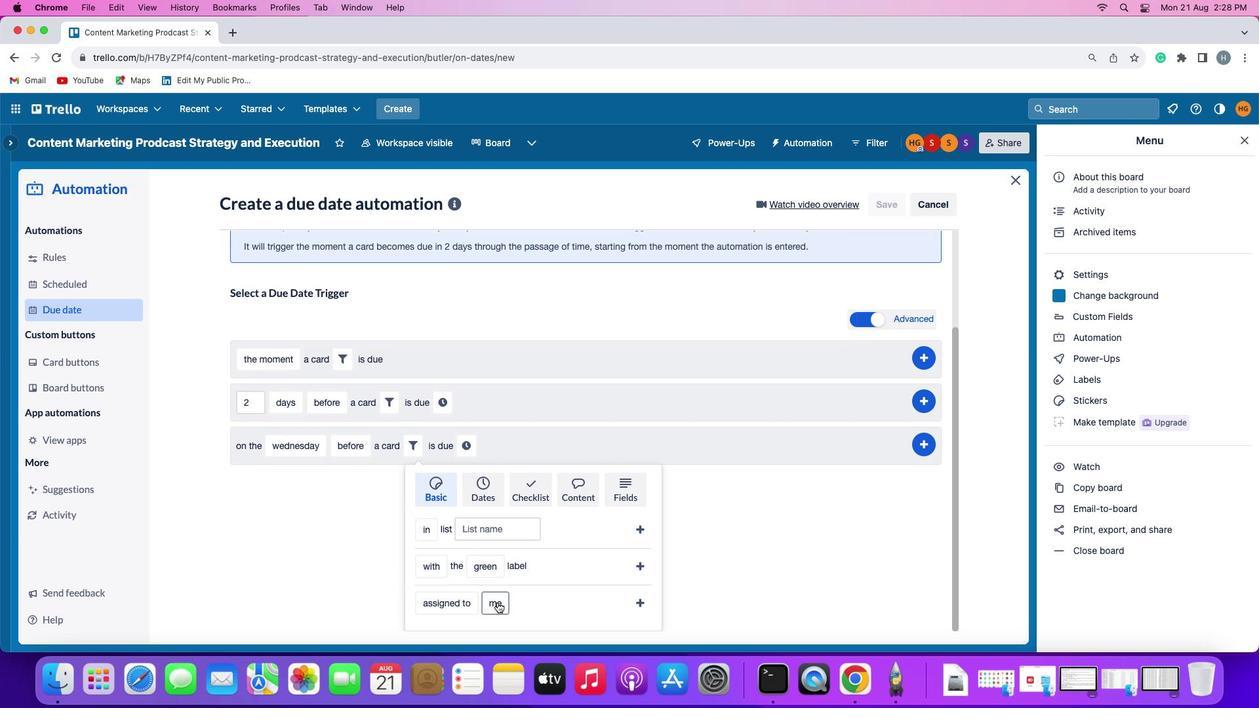 
Action: Mouse pressed left at (497, 601)
Screenshot: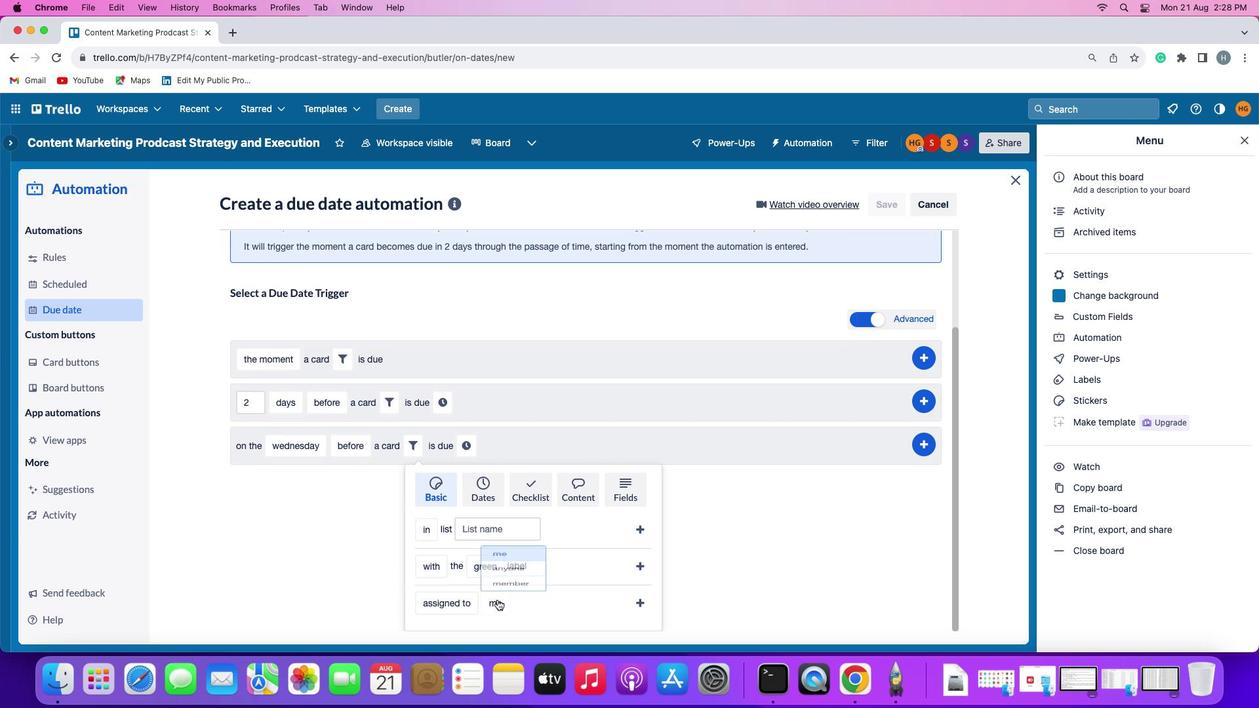 
Action: Mouse moved to (515, 528)
Screenshot: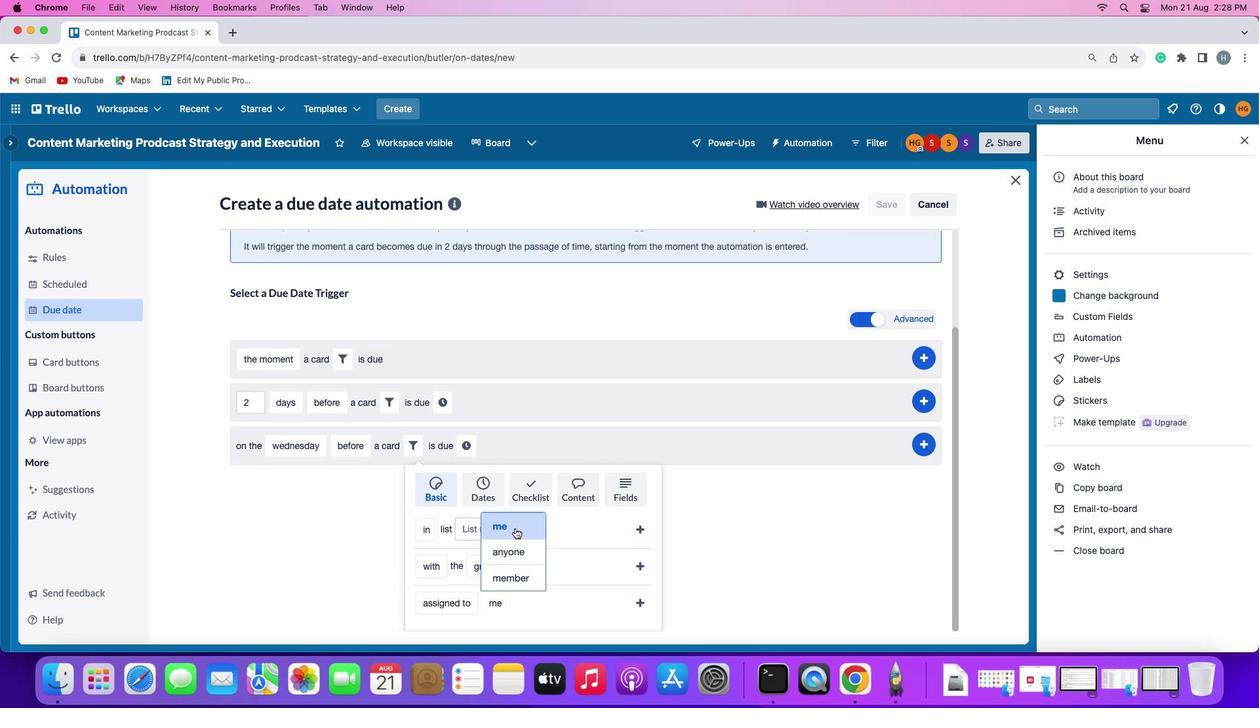 
Action: Mouse pressed left at (515, 528)
Screenshot: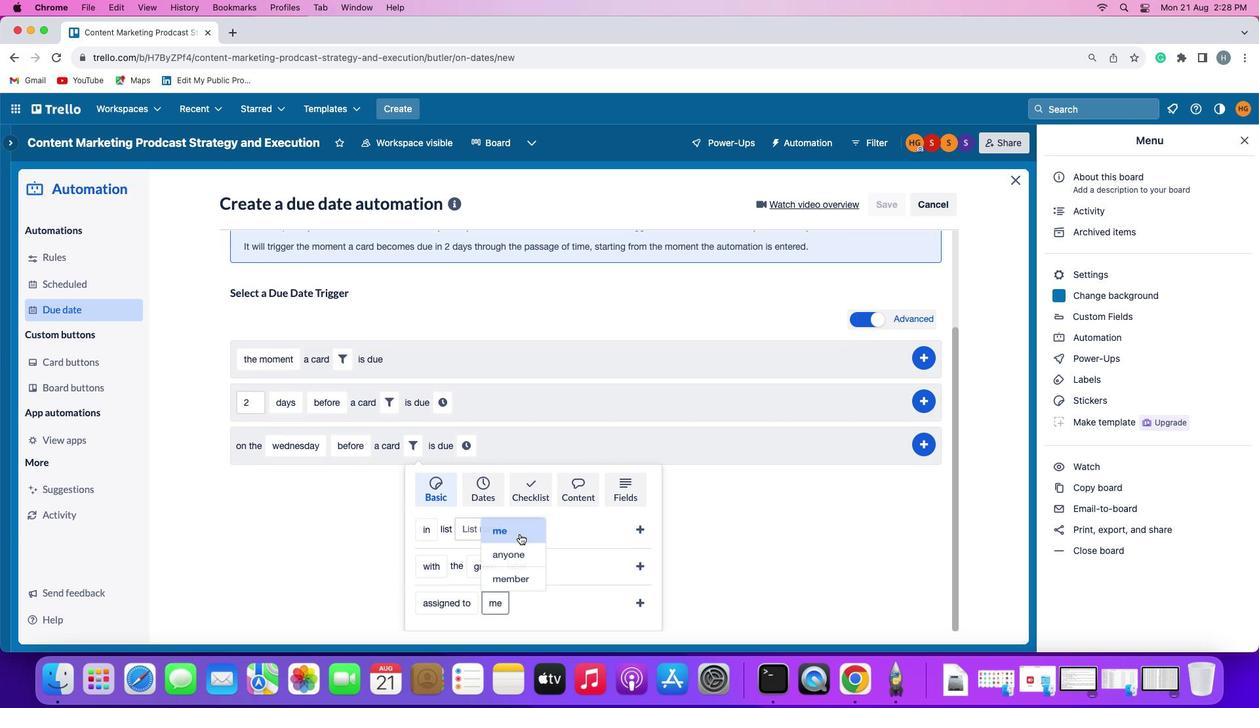 
Action: Mouse moved to (638, 600)
Screenshot: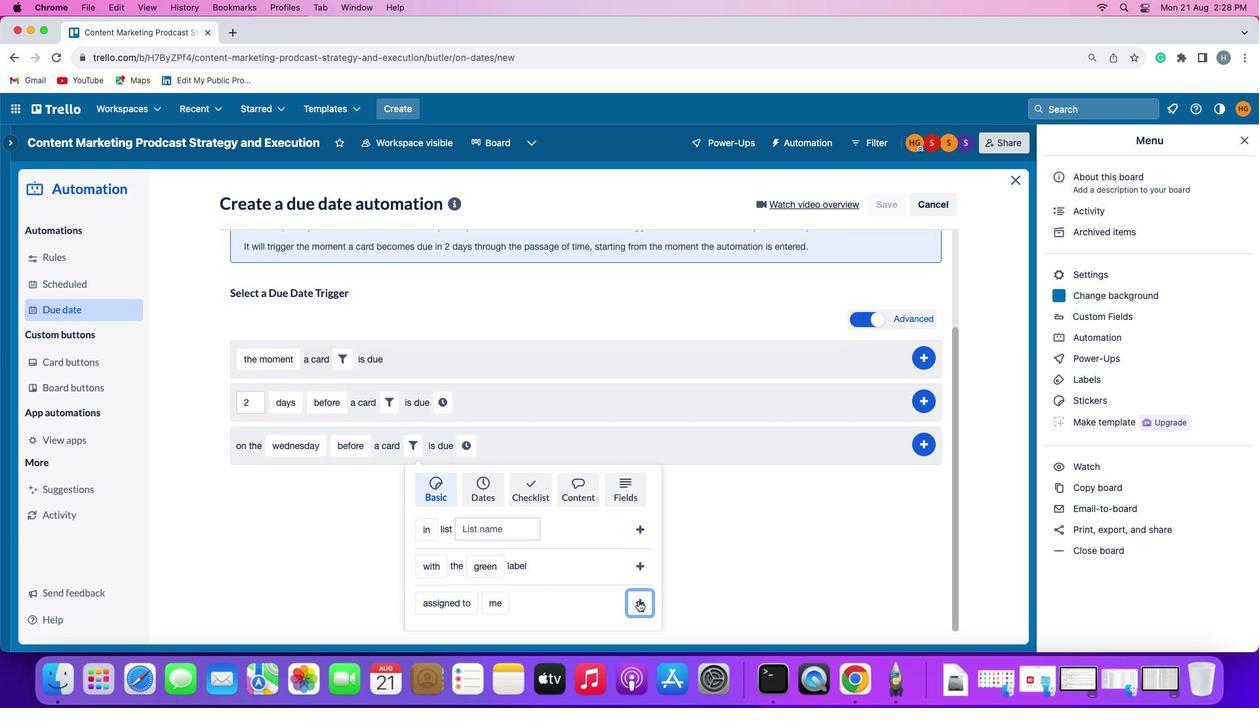 
Action: Mouse pressed left at (638, 600)
Screenshot: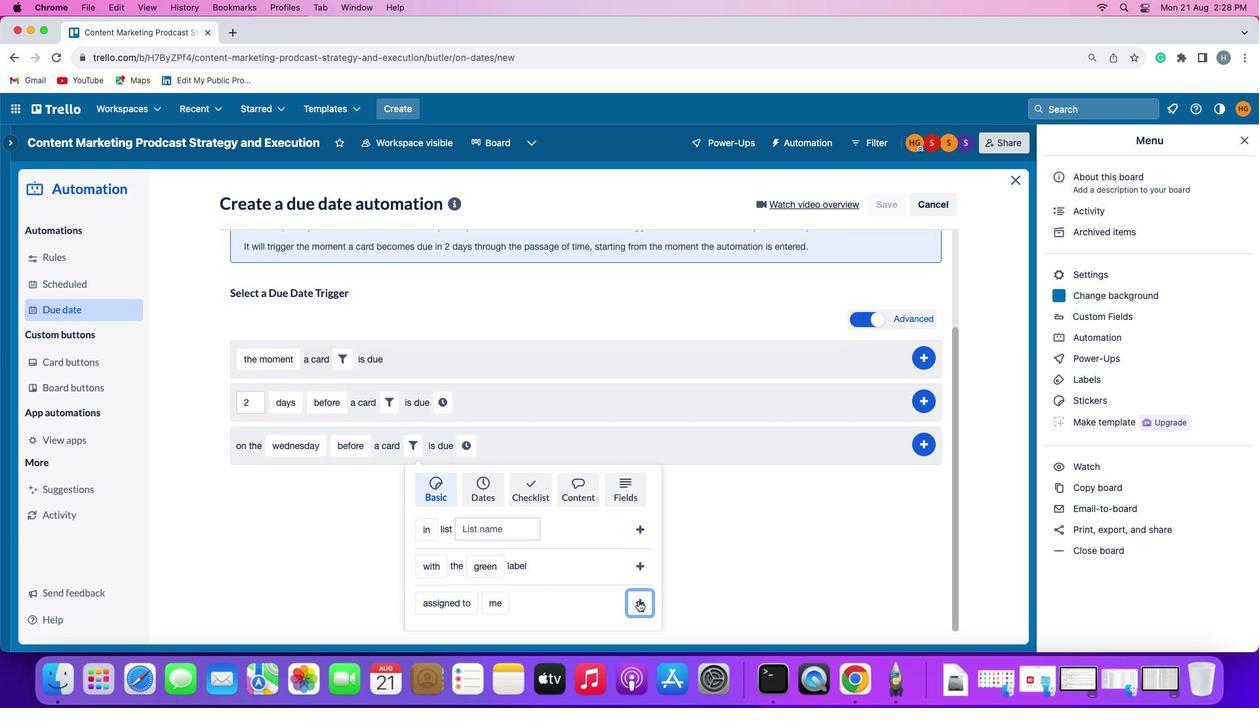 
Action: Mouse moved to (566, 573)
Screenshot: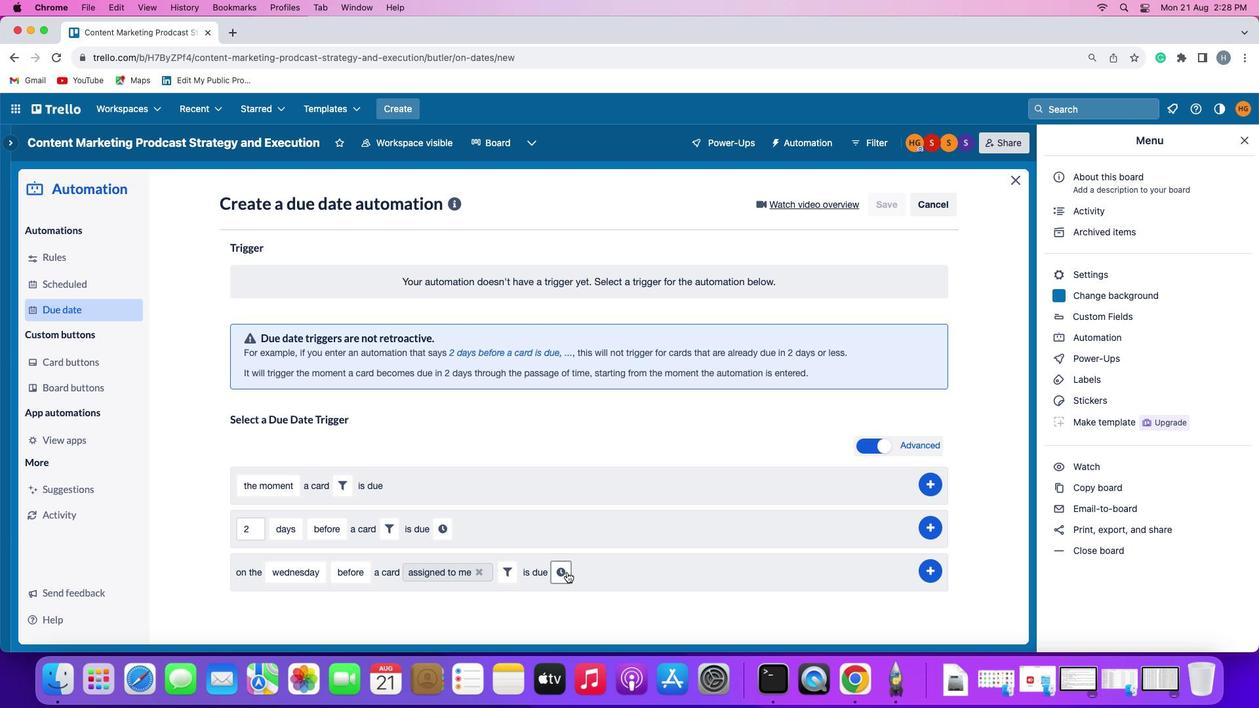 
Action: Mouse pressed left at (566, 573)
Screenshot: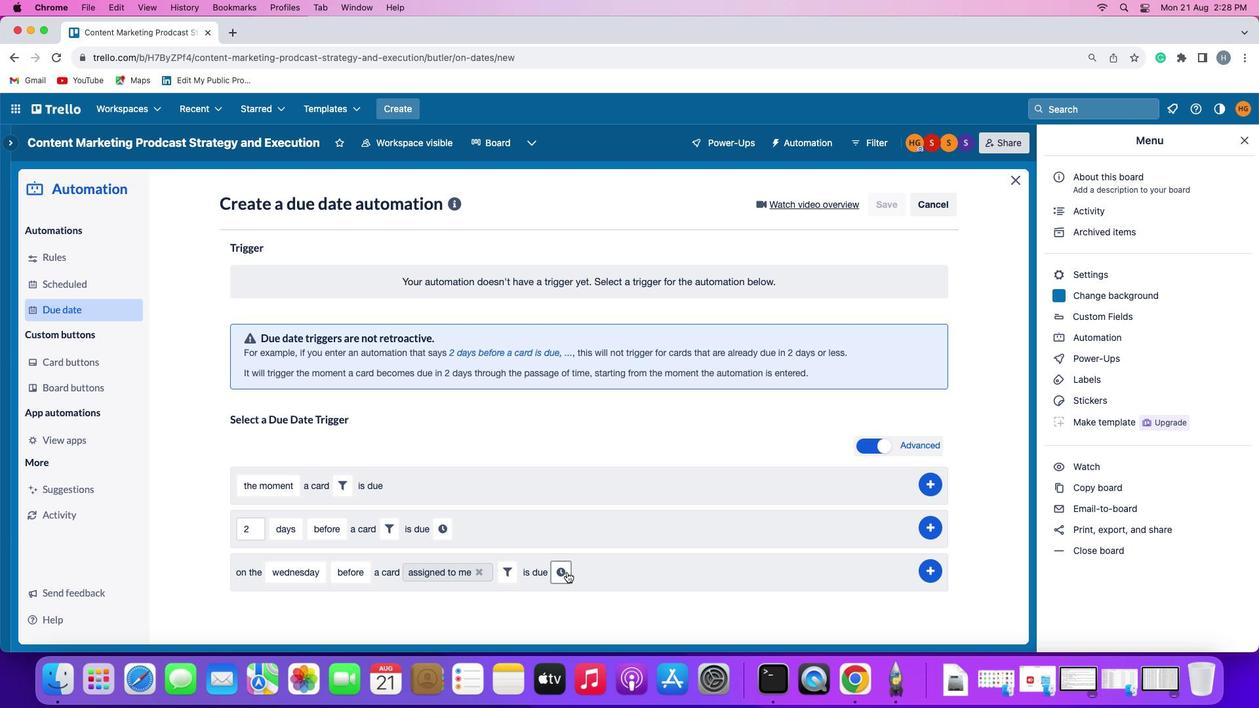 
Action: Mouse moved to (593, 575)
Screenshot: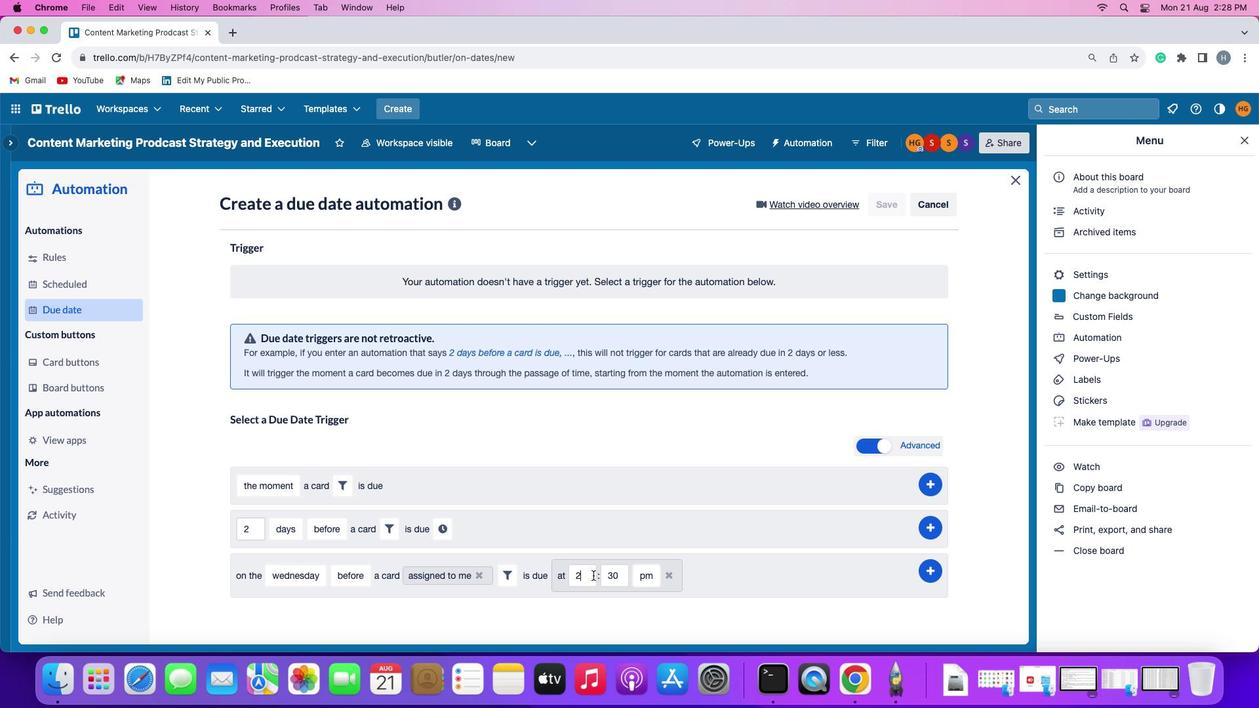 
Action: Mouse pressed left at (593, 575)
Screenshot: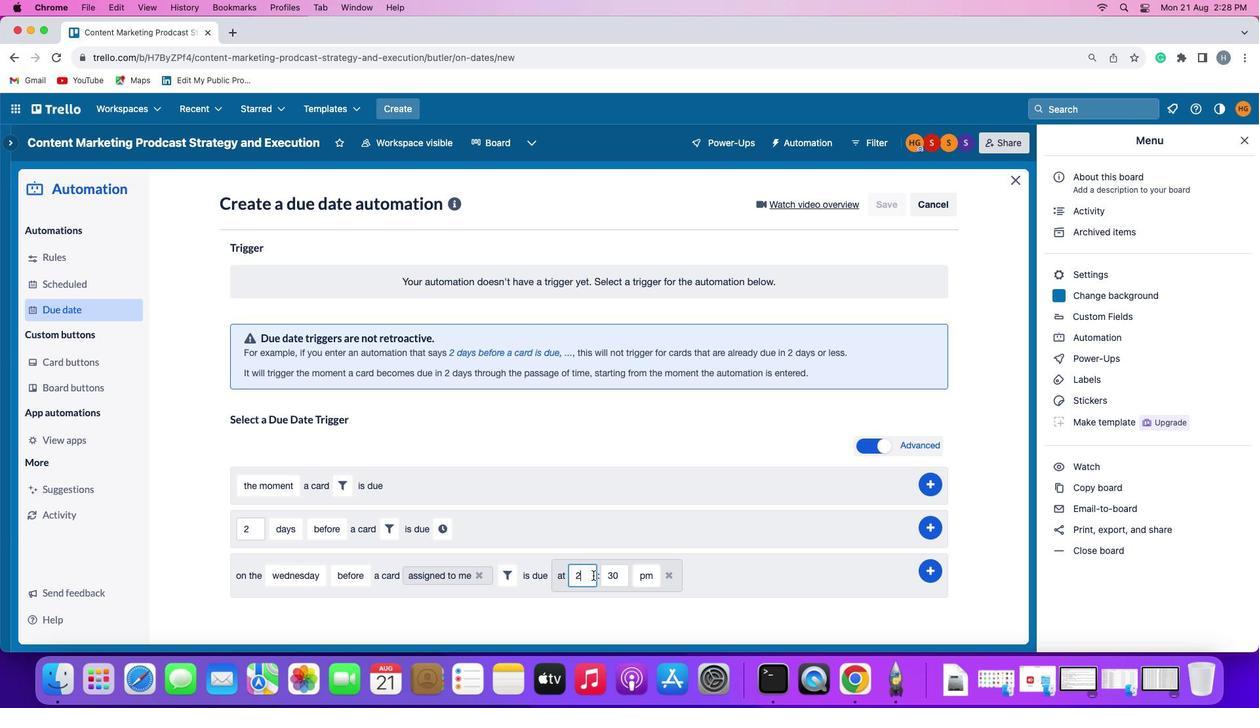 
Action: Mouse moved to (592, 575)
Screenshot: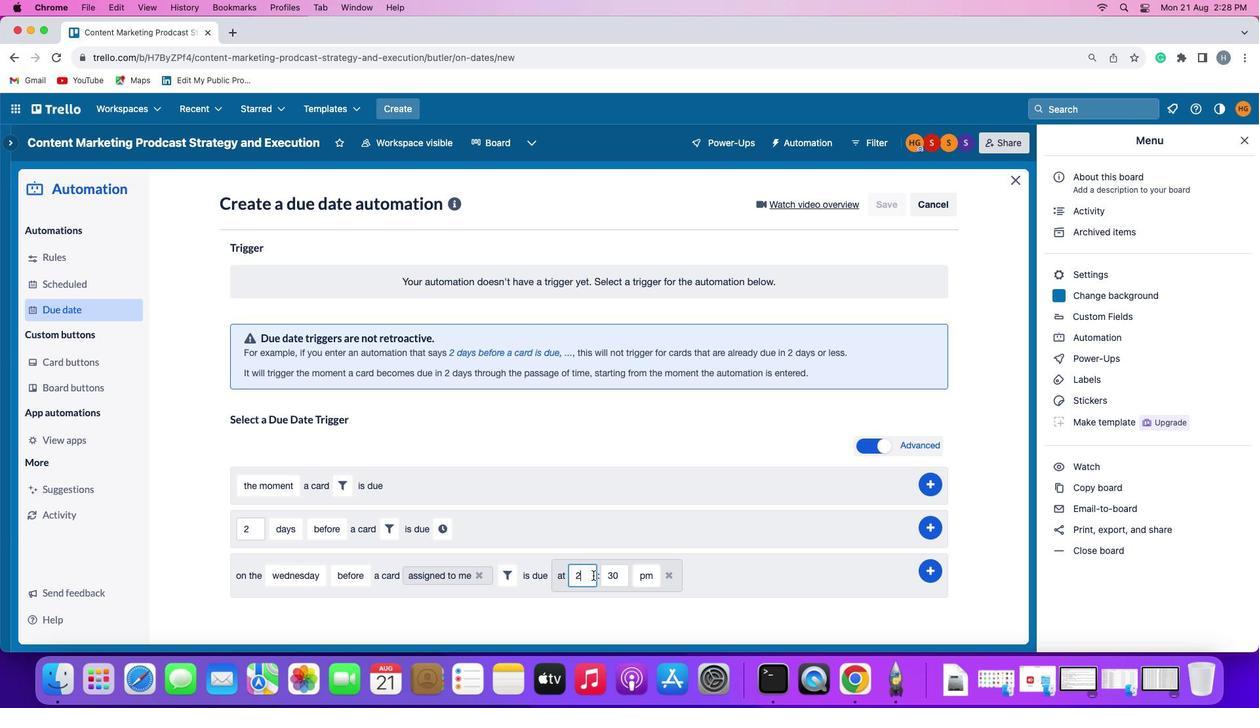 
Action: Key pressed Key.backspace'1''1'
Screenshot: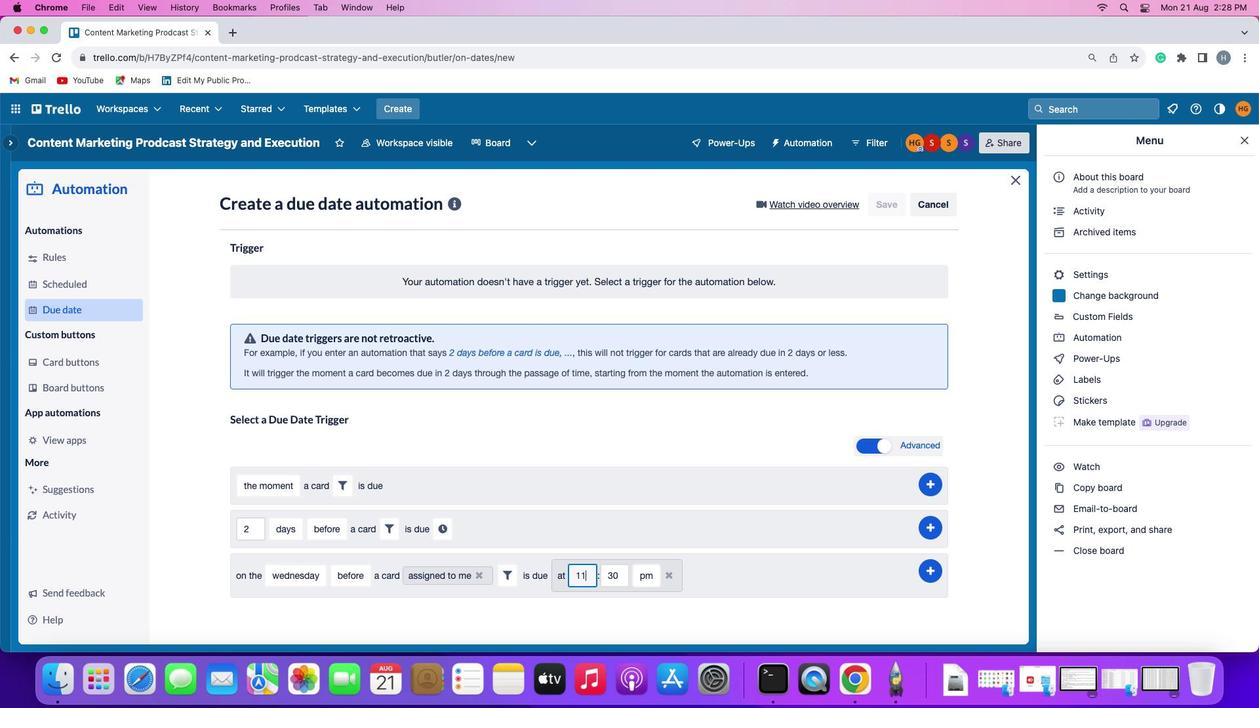 
Action: Mouse moved to (620, 573)
Screenshot: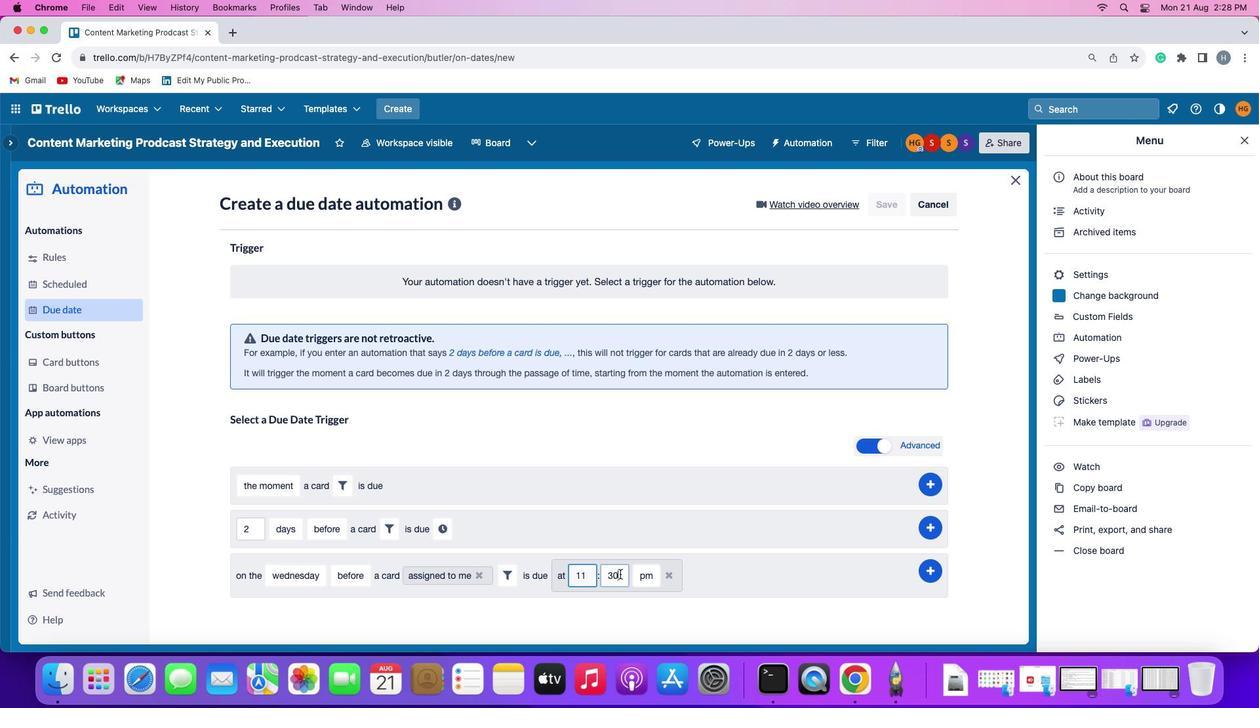 
Action: Mouse pressed left at (620, 573)
Screenshot: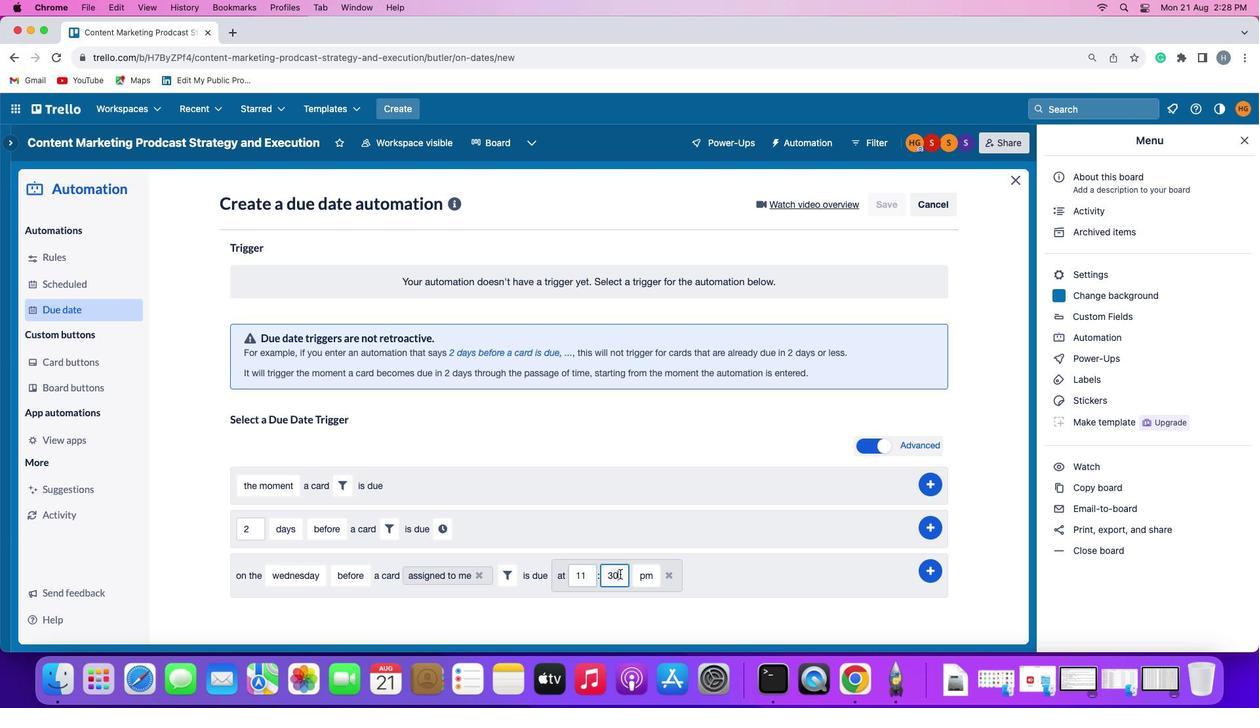 
Action: Mouse moved to (620, 573)
Screenshot: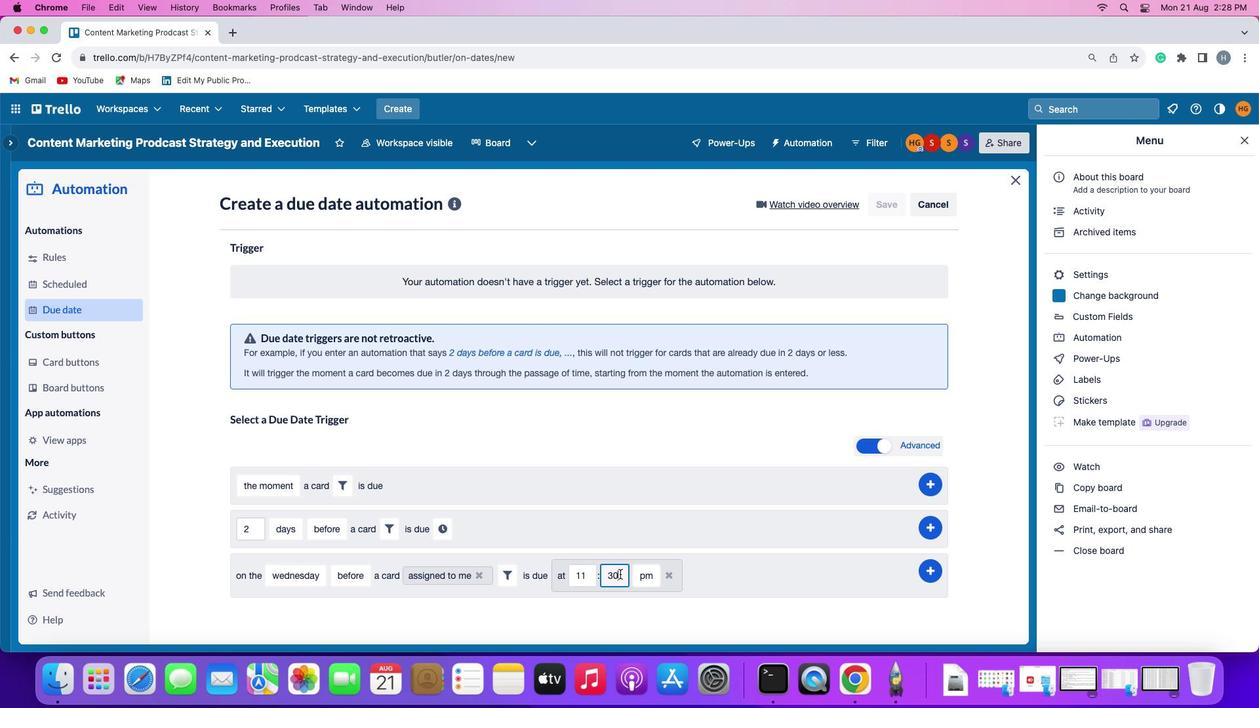 
Action: Key pressed Key.backspaceKey.backspace'0''0'
Screenshot: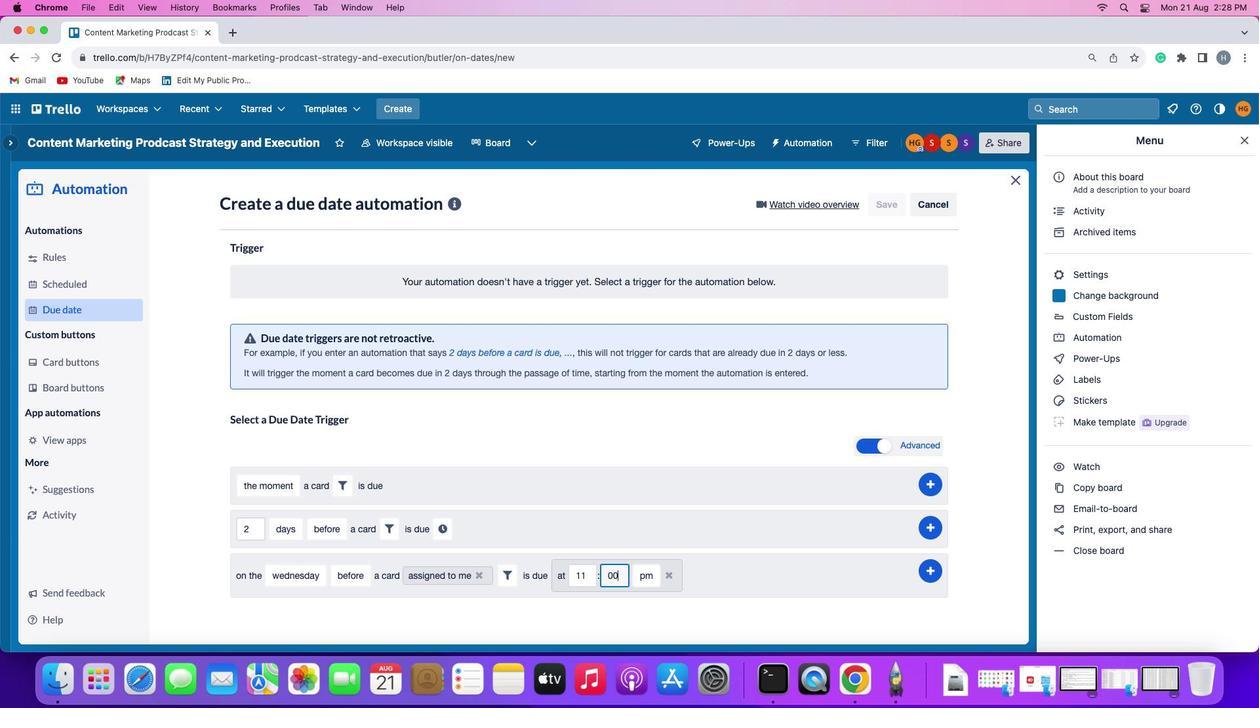 
Action: Mouse moved to (642, 570)
Screenshot: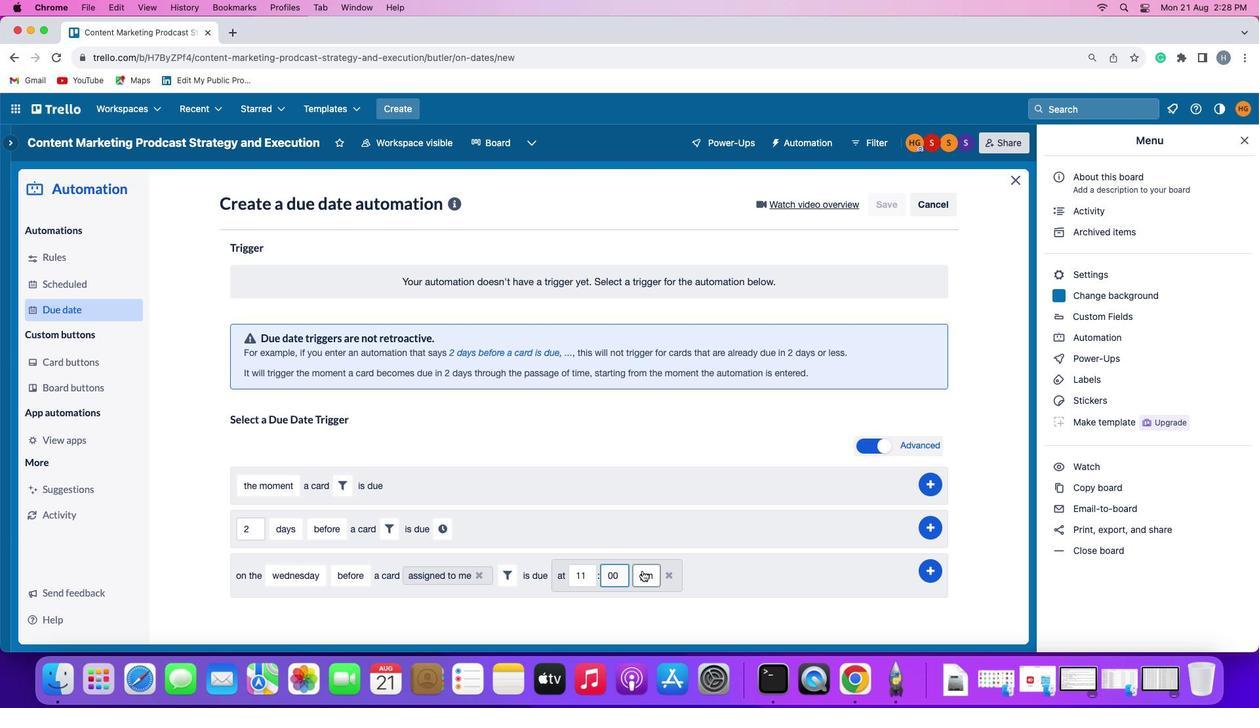 
Action: Mouse pressed left at (642, 570)
Screenshot: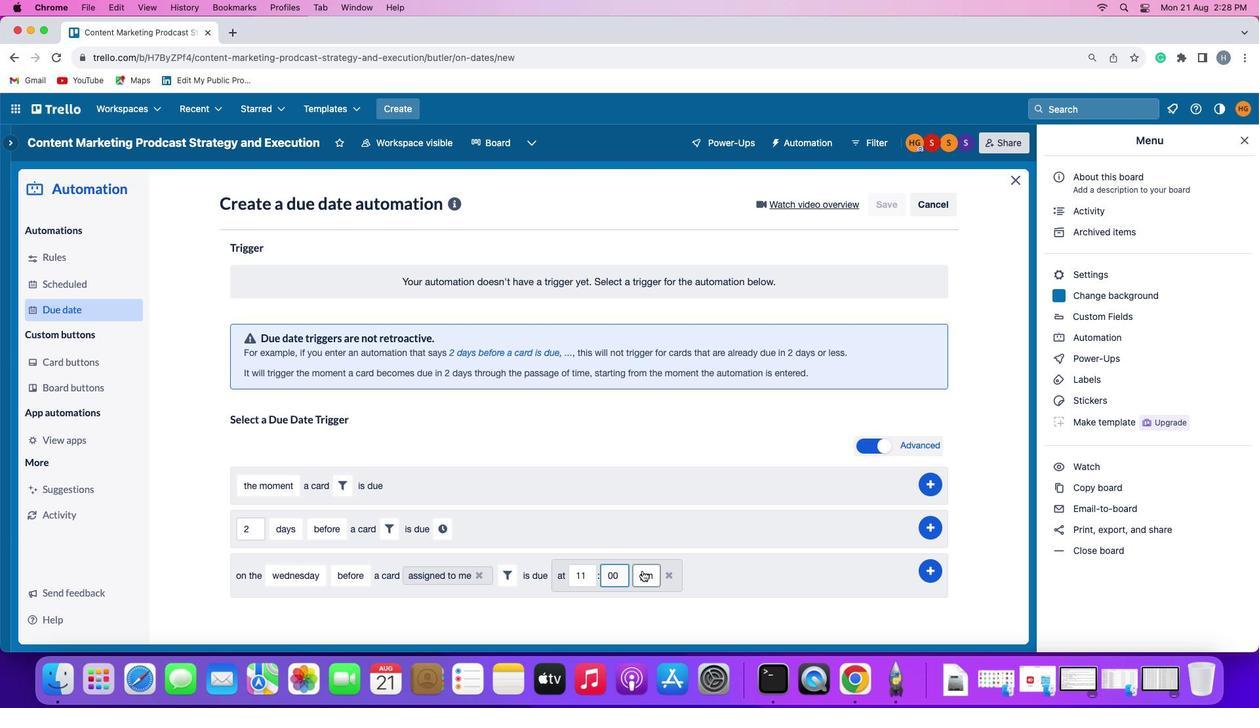 
Action: Mouse moved to (655, 595)
Screenshot: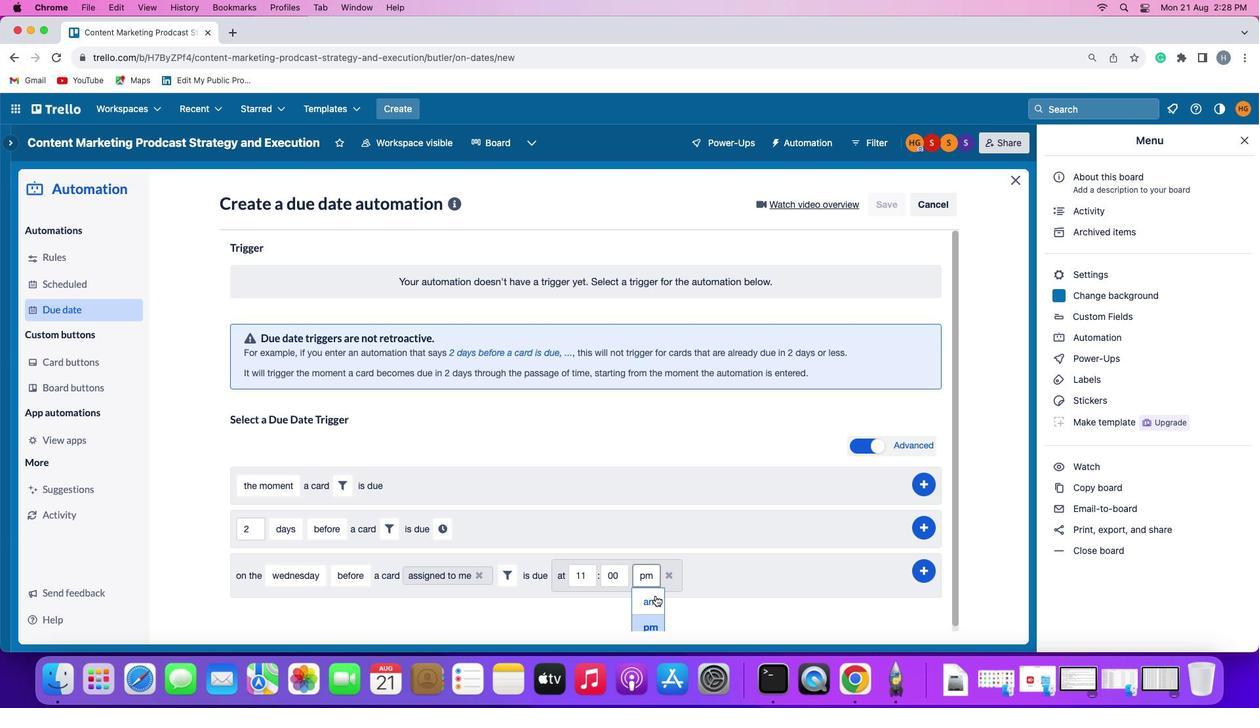
Action: Mouse pressed left at (655, 595)
Screenshot: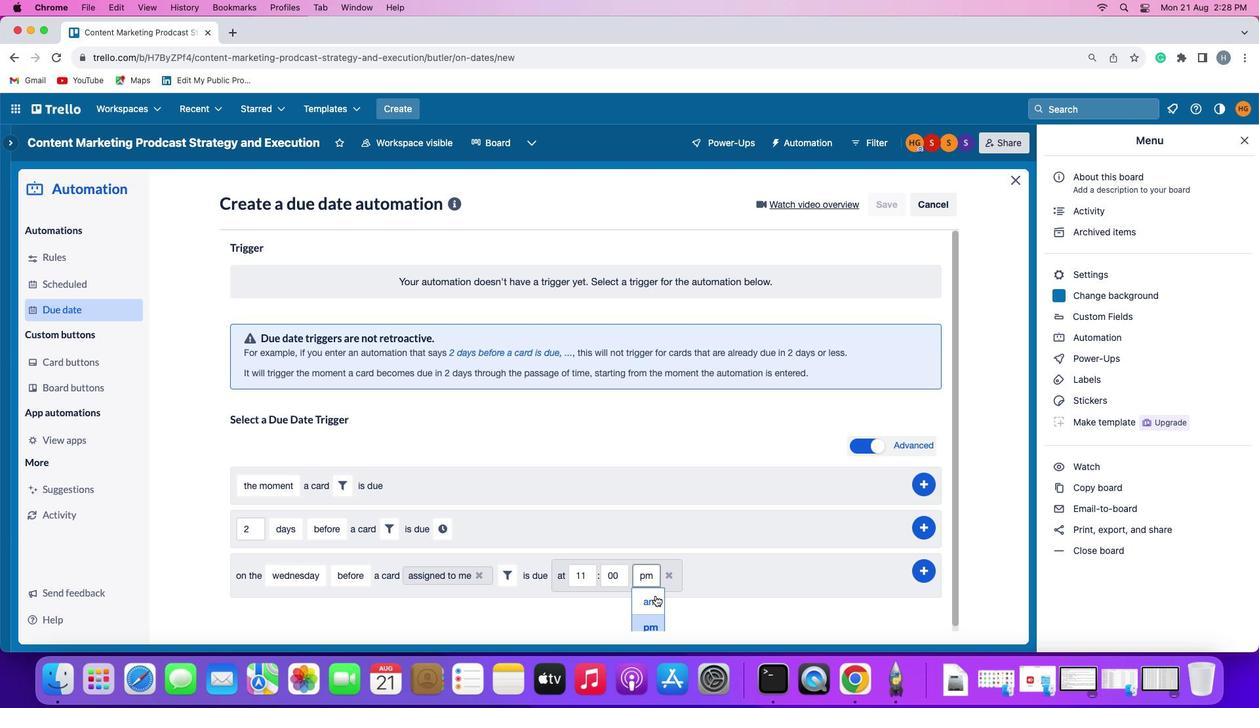 
Action: Mouse moved to (929, 568)
Screenshot: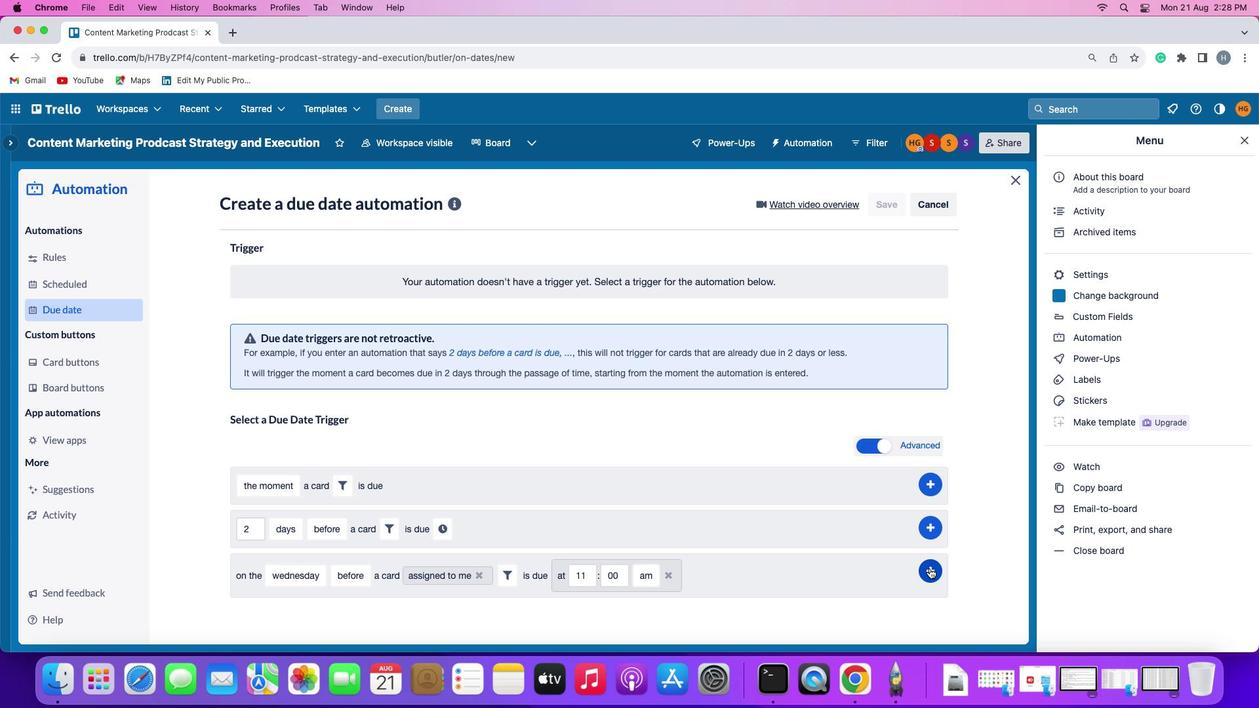 
Action: Mouse pressed left at (929, 568)
Screenshot: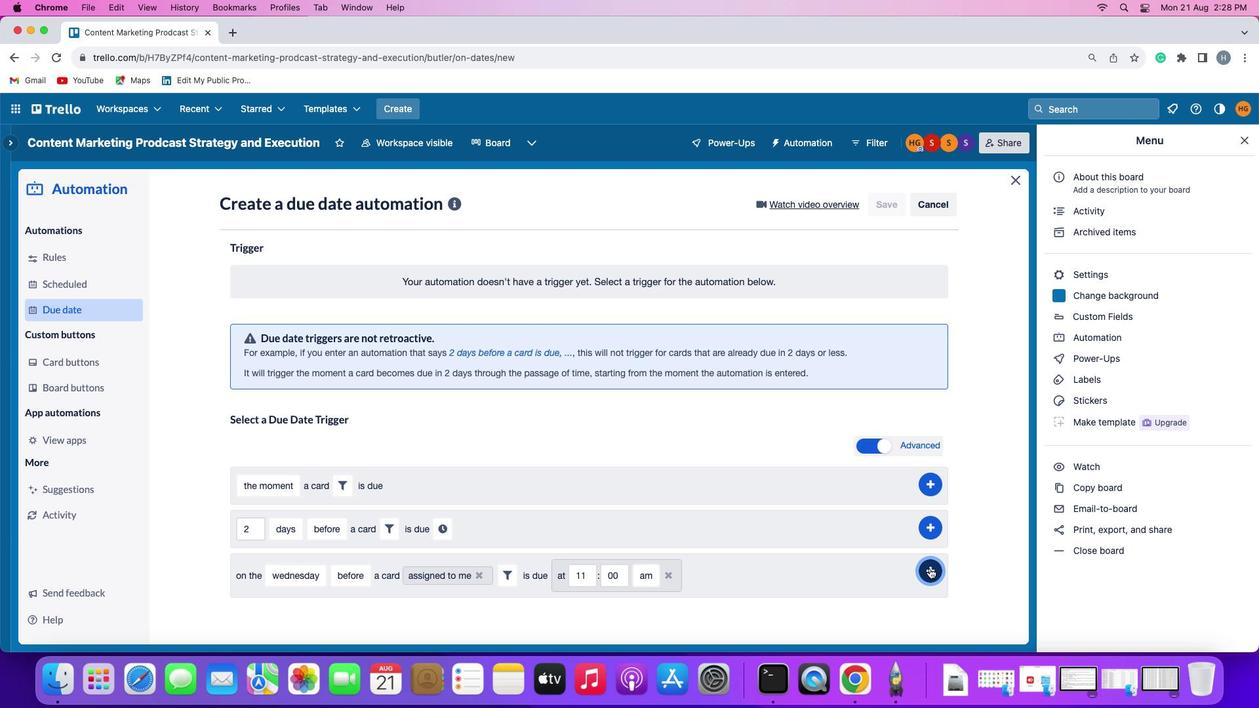 
Action: Mouse moved to (1002, 473)
Screenshot: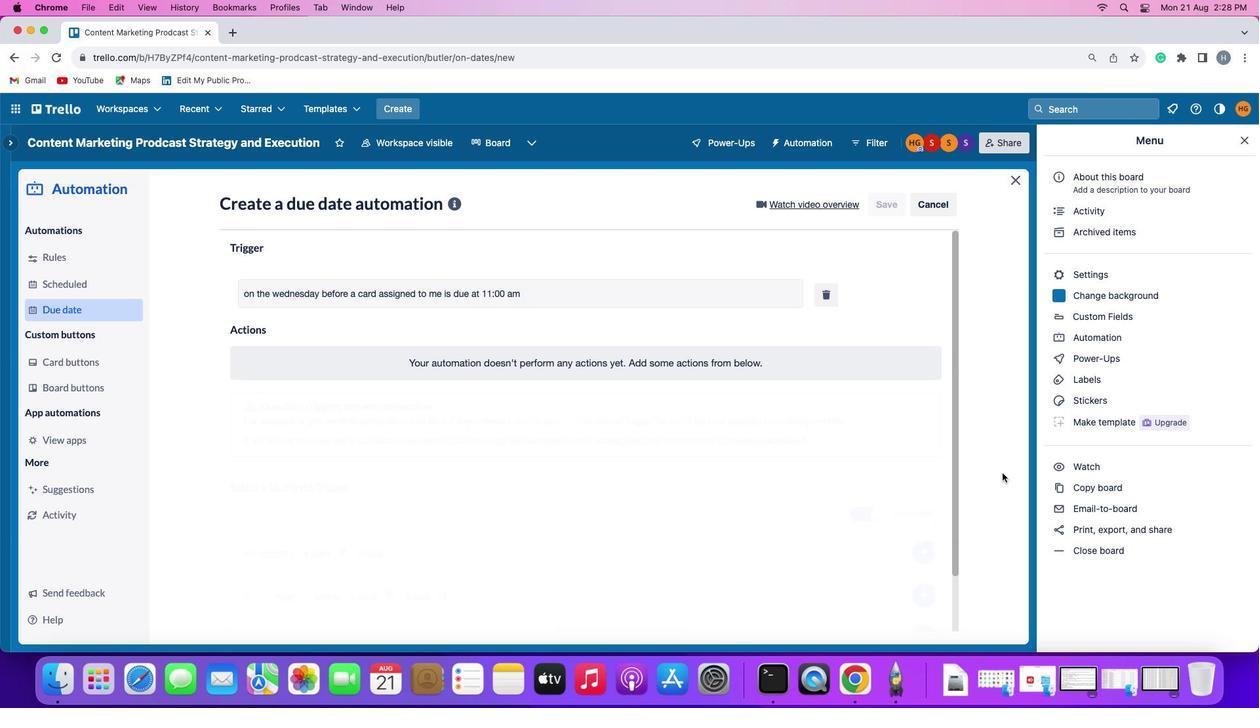 
